 Task: Look for space in Laudio / Llodio, Spain from 3rd August, 2023 to 7th August, 2023 for 2 adults in price range Rs.4000 to Rs.9000. Place can be private room with 1  bedroom having 1 bed and 1 bathroom. Property type can be house, flat, guest house, hotel. Amenities needed are: washing machine. Booking option can be shelf check-in. Required host language is English.
Action: Mouse moved to (282, 139)
Screenshot: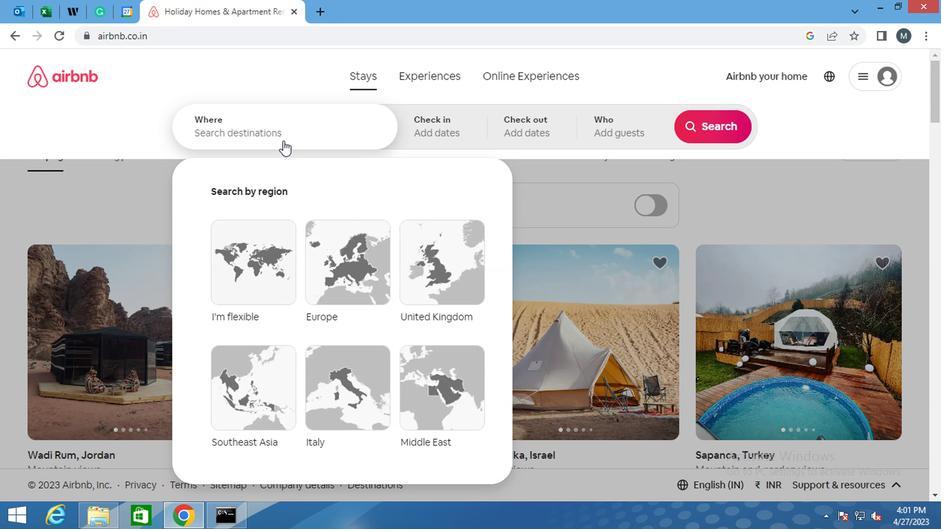 
Action: Mouse pressed left at (282, 139)
Screenshot: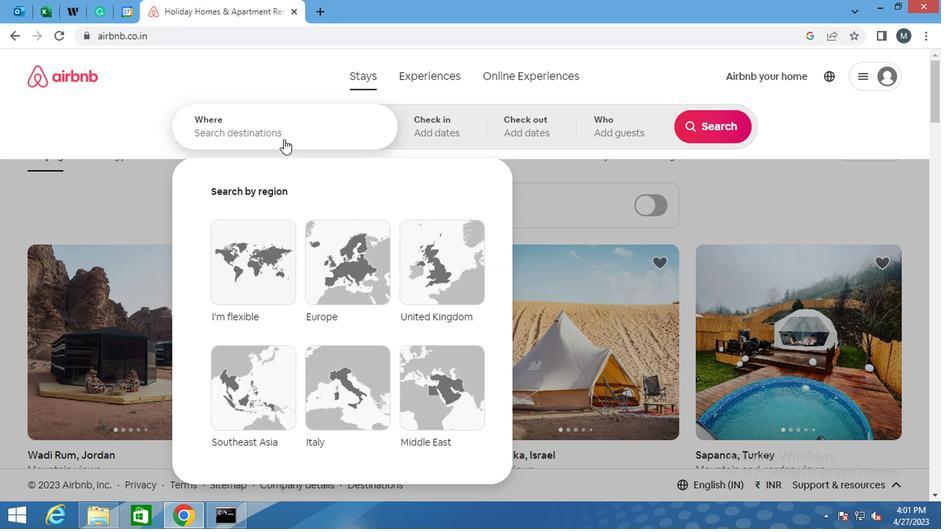
Action: Key pressed <Key.shift>LAUDIO<Key.space>
Screenshot: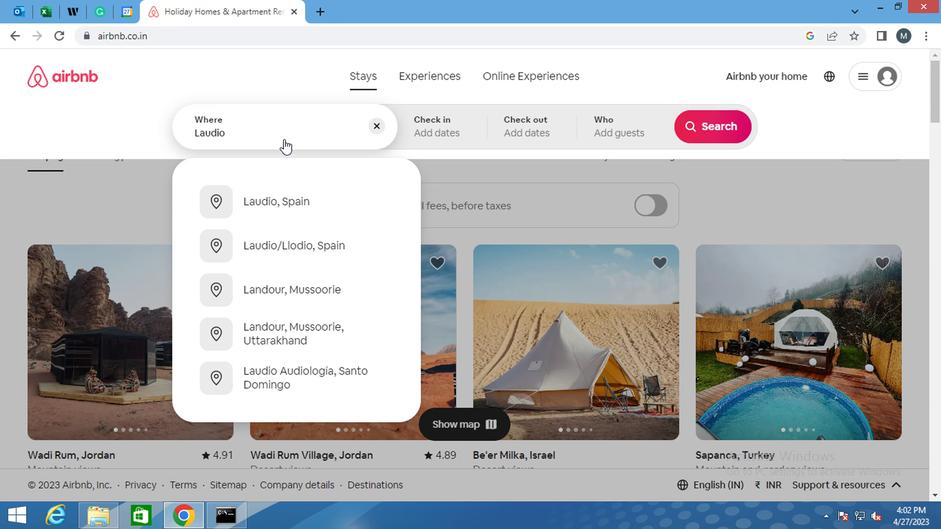 
Action: Mouse moved to (315, 238)
Screenshot: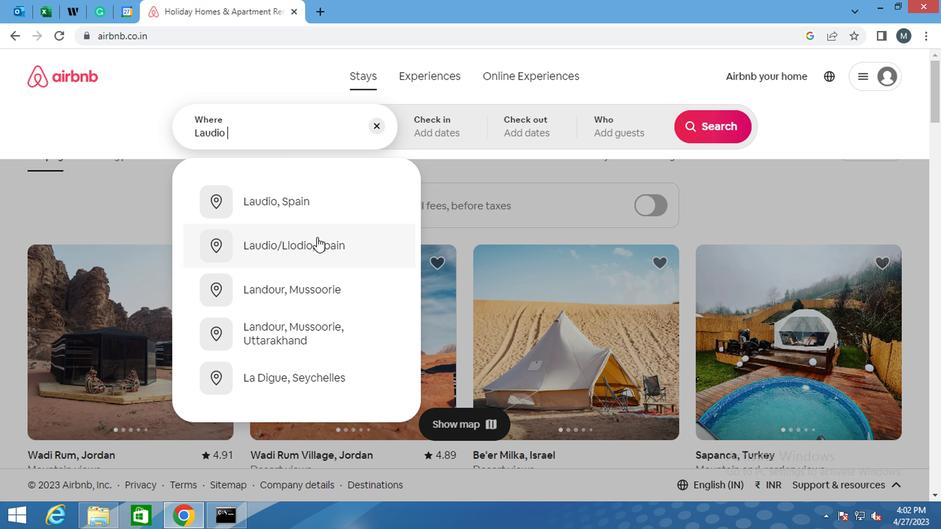 
Action: Mouse pressed left at (315, 238)
Screenshot: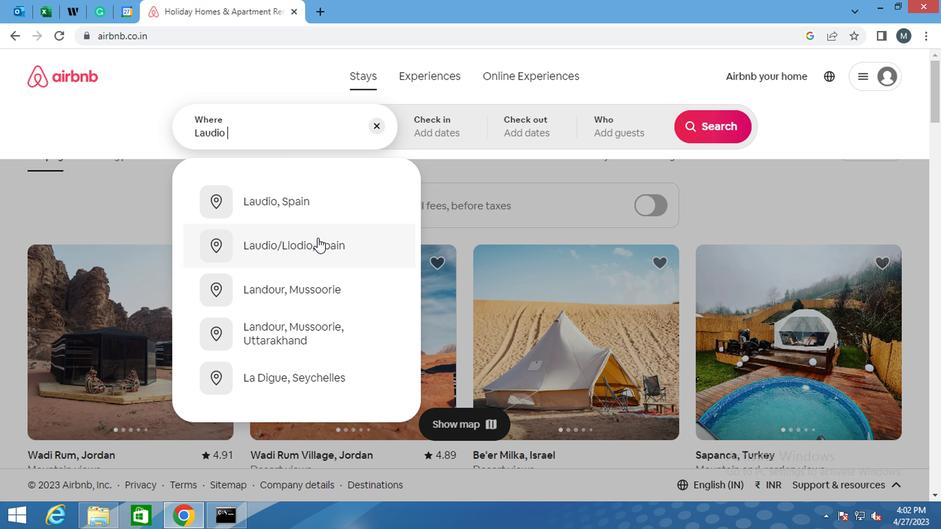 
Action: Mouse moved to (697, 235)
Screenshot: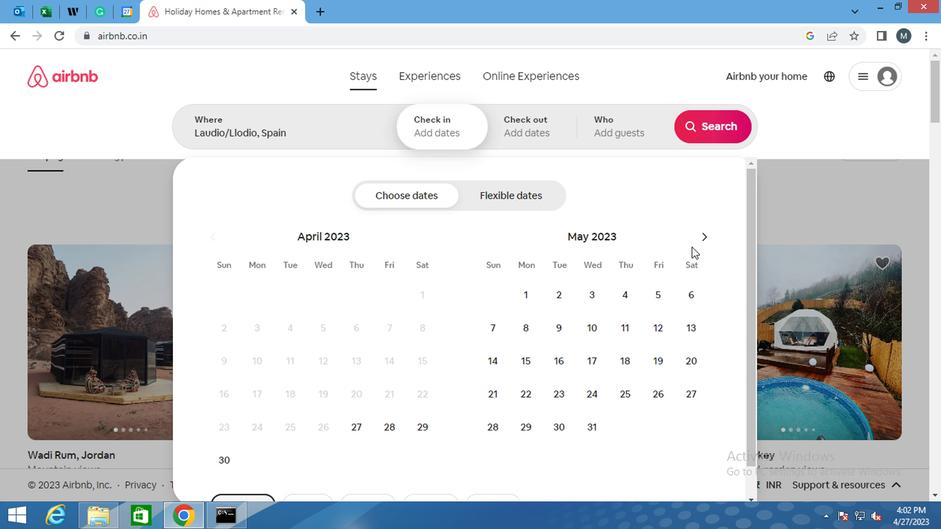 
Action: Mouse pressed left at (697, 235)
Screenshot: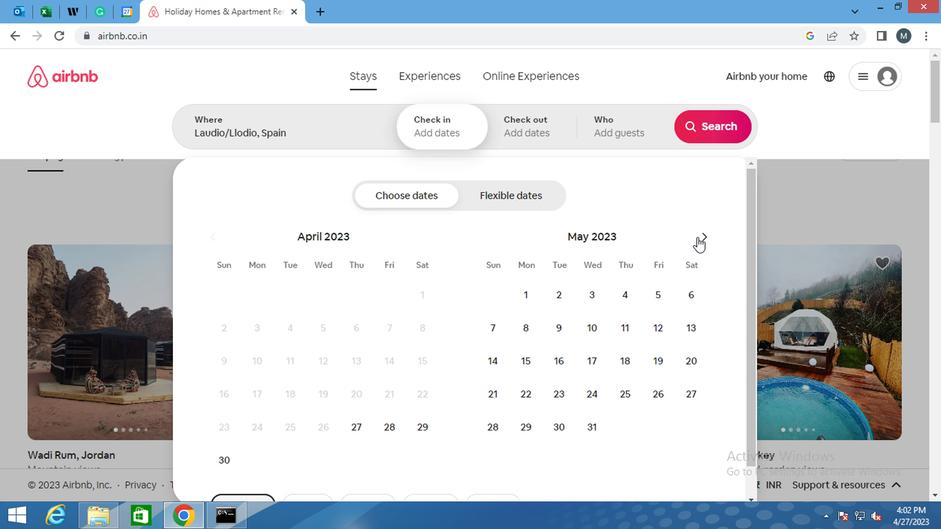 
Action: Mouse pressed left at (697, 235)
Screenshot: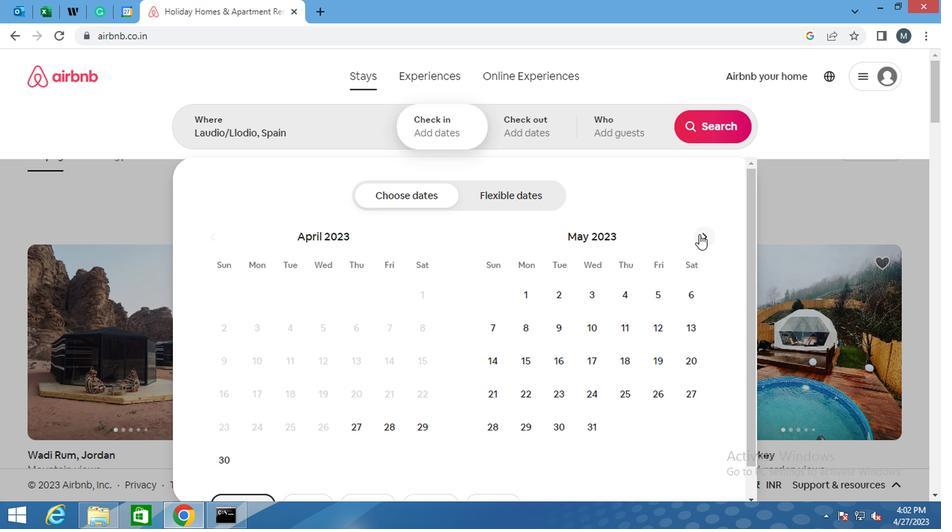 
Action: Mouse pressed left at (697, 235)
Screenshot: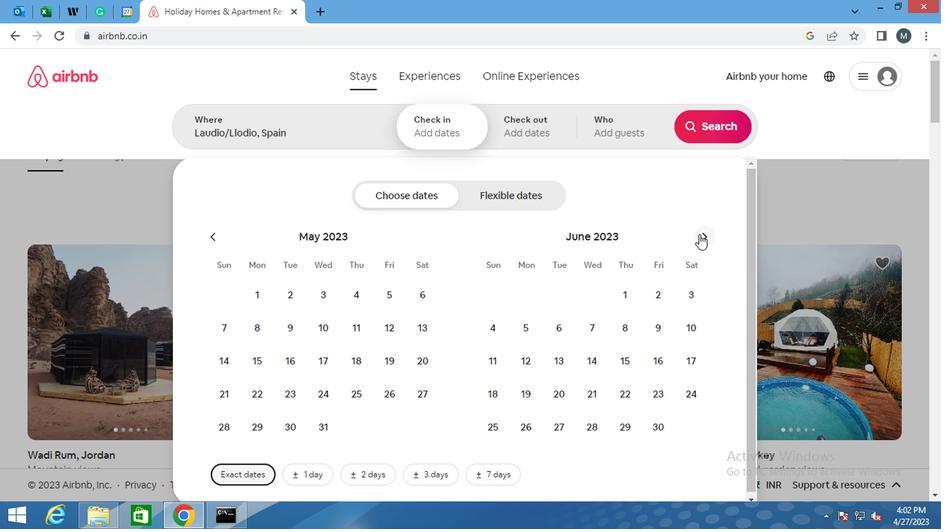 
Action: Mouse moved to (698, 235)
Screenshot: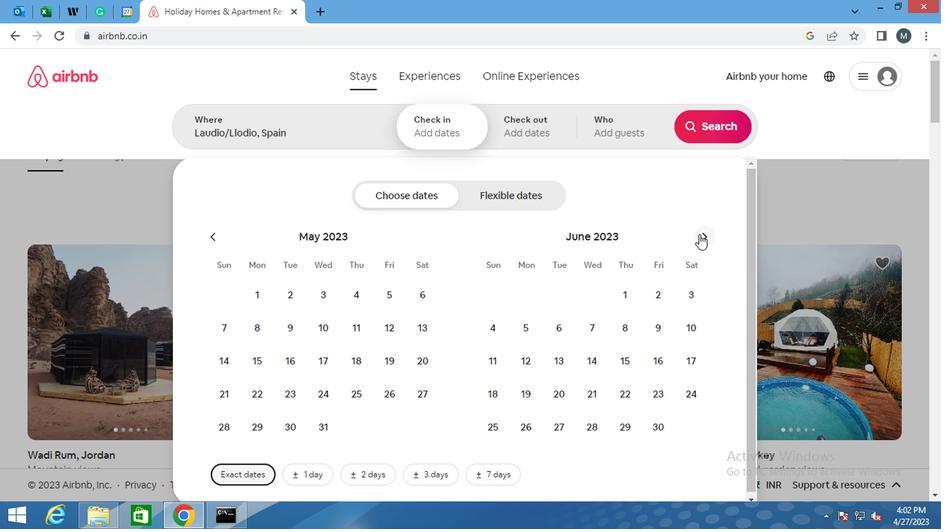 
Action: Mouse pressed left at (698, 235)
Screenshot: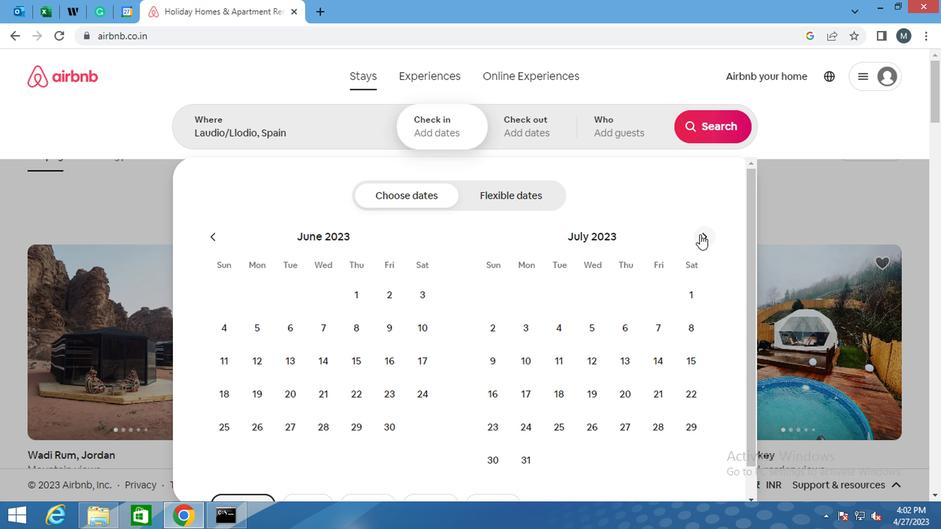 
Action: Mouse moved to (617, 298)
Screenshot: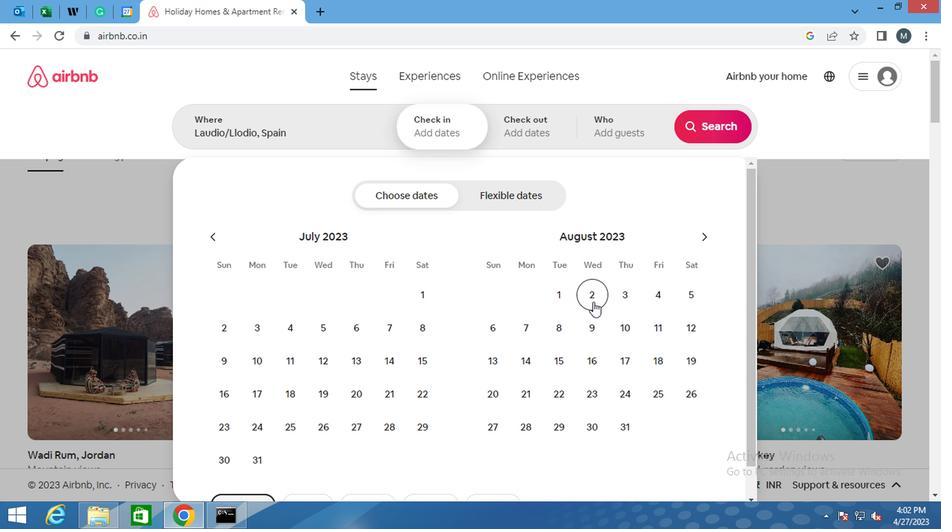 
Action: Mouse pressed left at (617, 298)
Screenshot: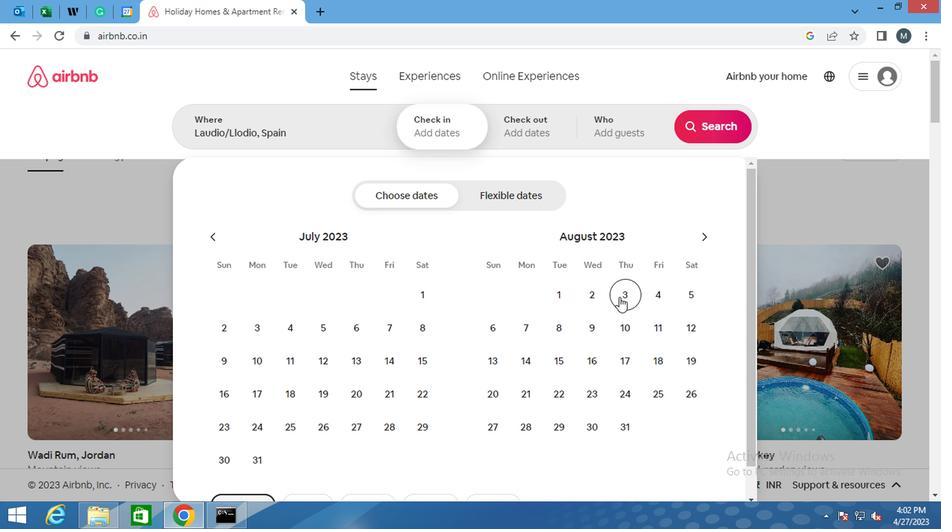 
Action: Mouse moved to (519, 332)
Screenshot: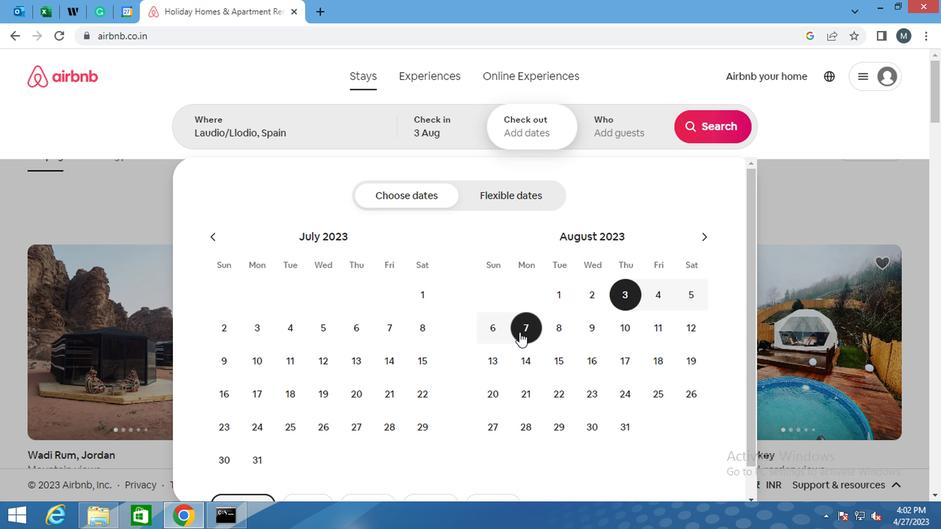 
Action: Mouse pressed left at (519, 332)
Screenshot: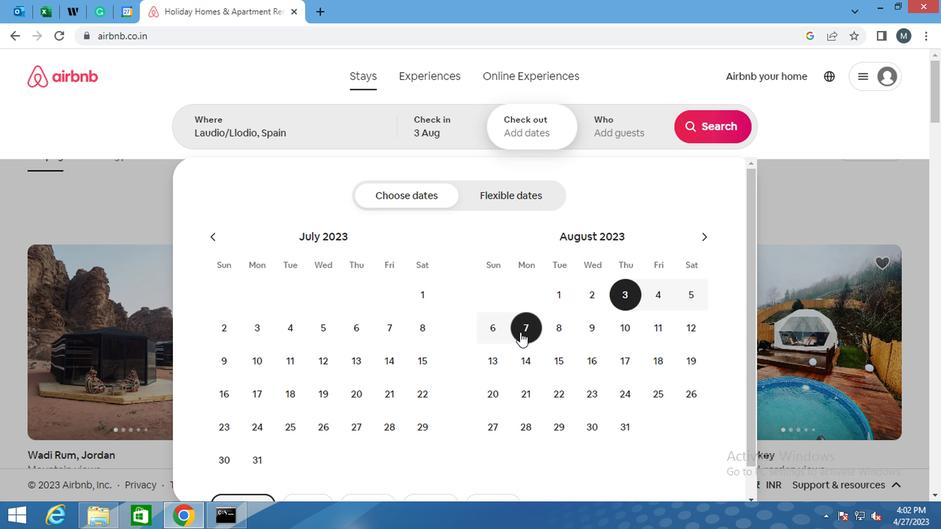 
Action: Mouse moved to (599, 131)
Screenshot: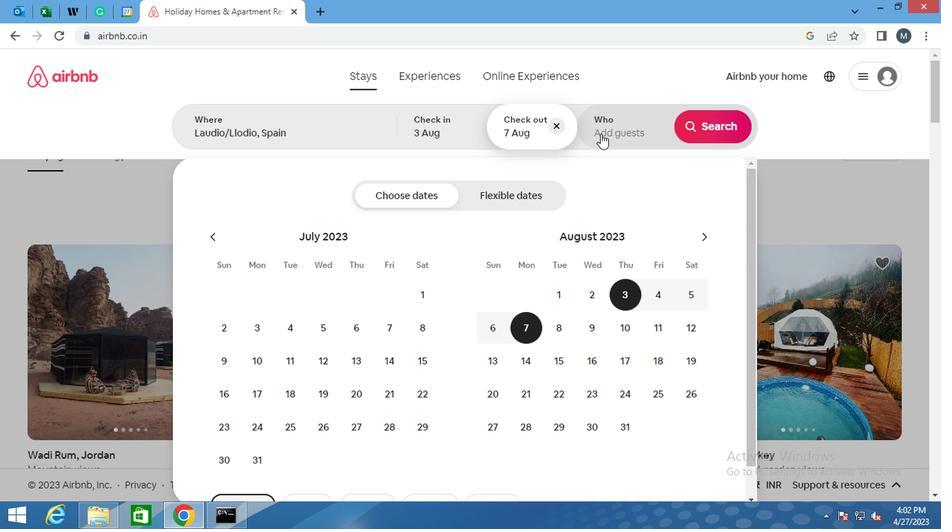 
Action: Mouse pressed left at (599, 131)
Screenshot: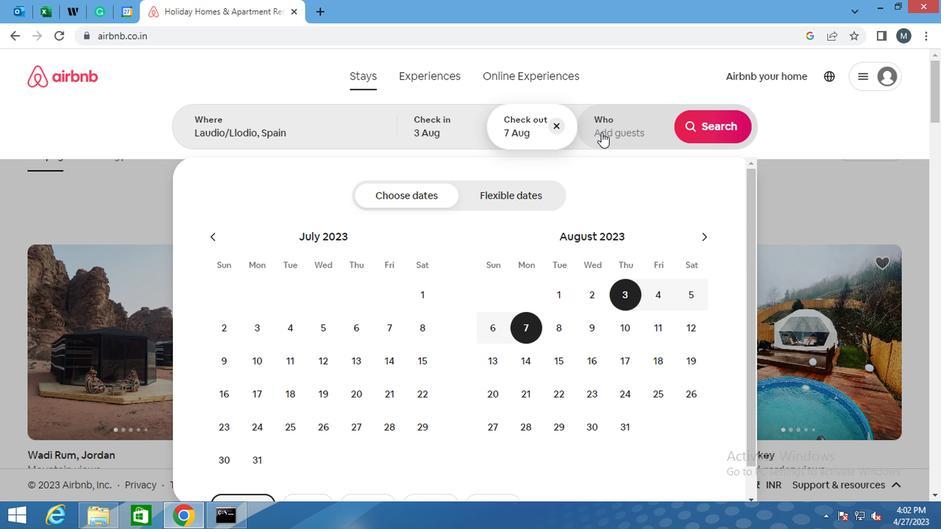 
Action: Mouse moved to (712, 200)
Screenshot: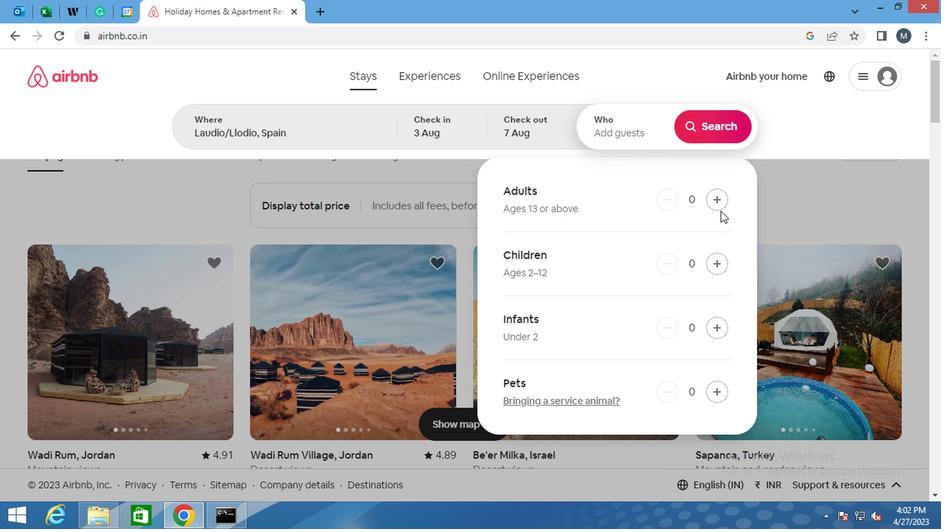 
Action: Mouse pressed left at (712, 200)
Screenshot: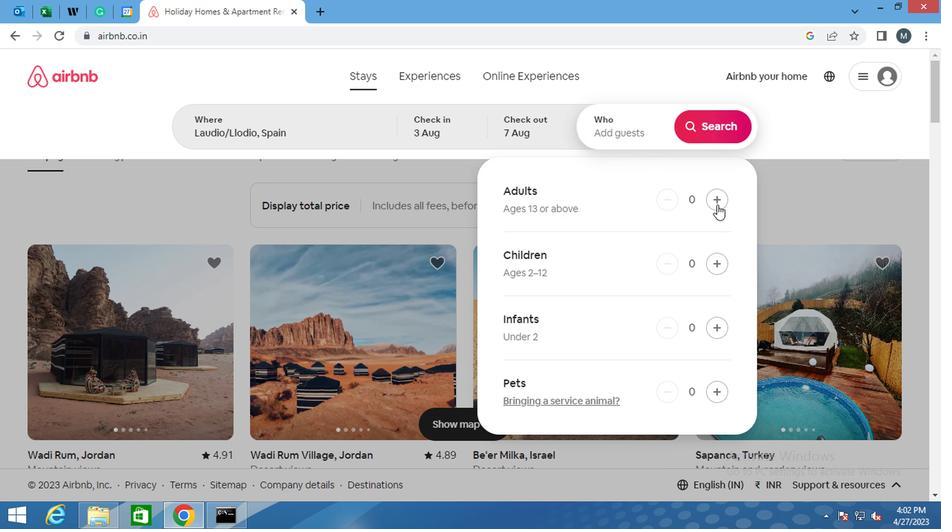 
Action: Mouse pressed left at (712, 200)
Screenshot: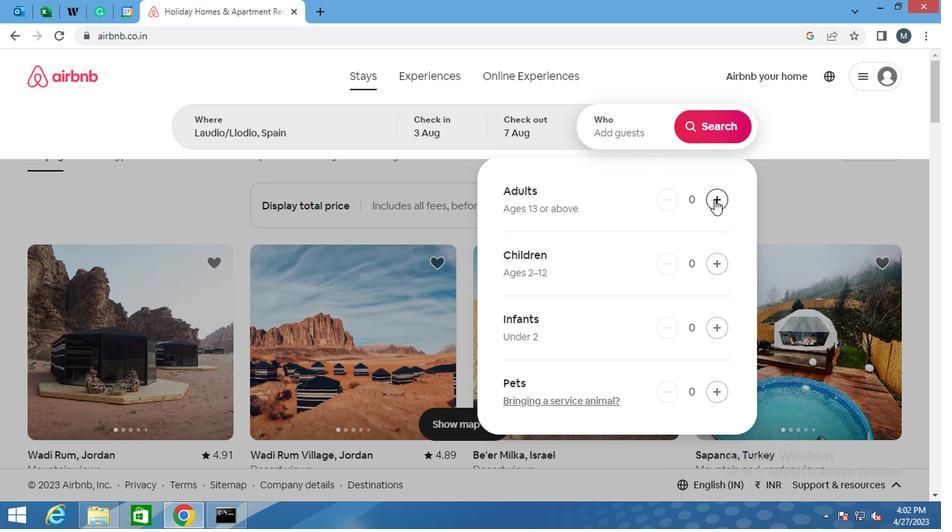 
Action: Mouse moved to (708, 121)
Screenshot: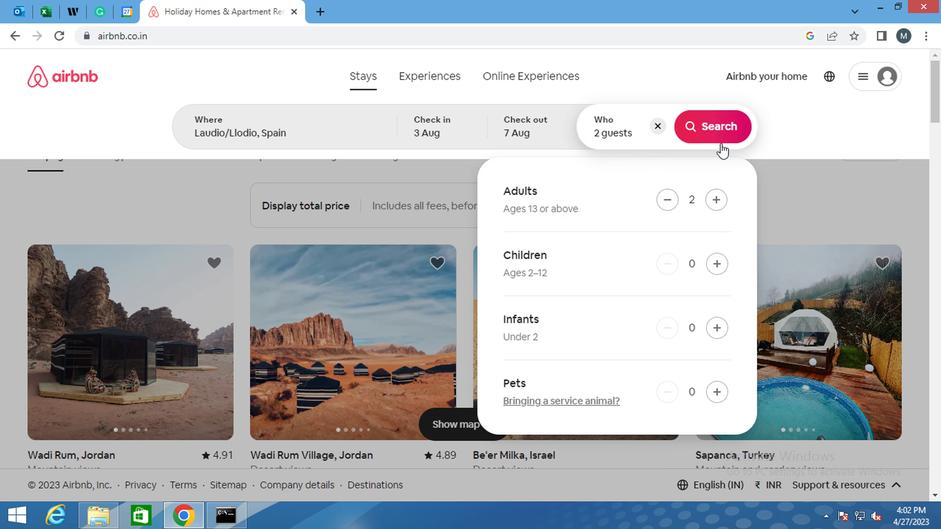 
Action: Mouse pressed left at (708, 121)
Screenshot: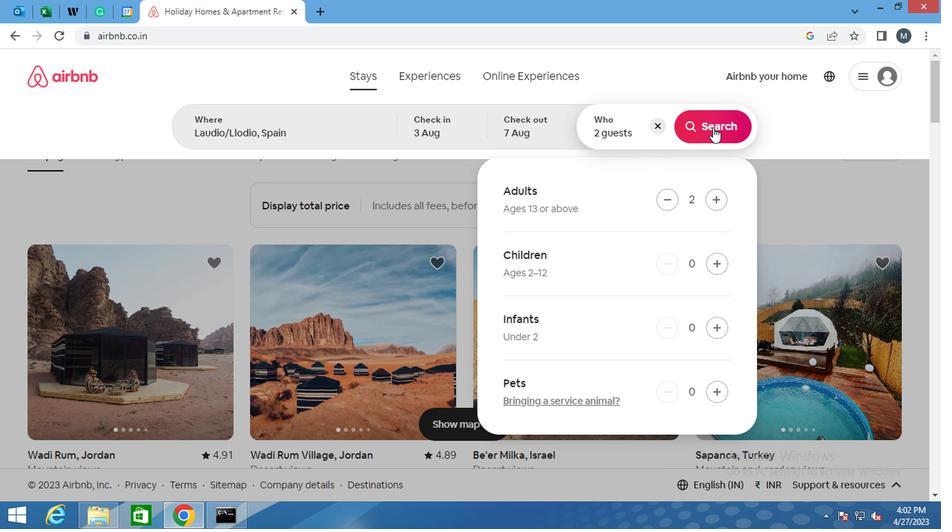 
Action: Mouse moved to (864, 120)
Screenshot: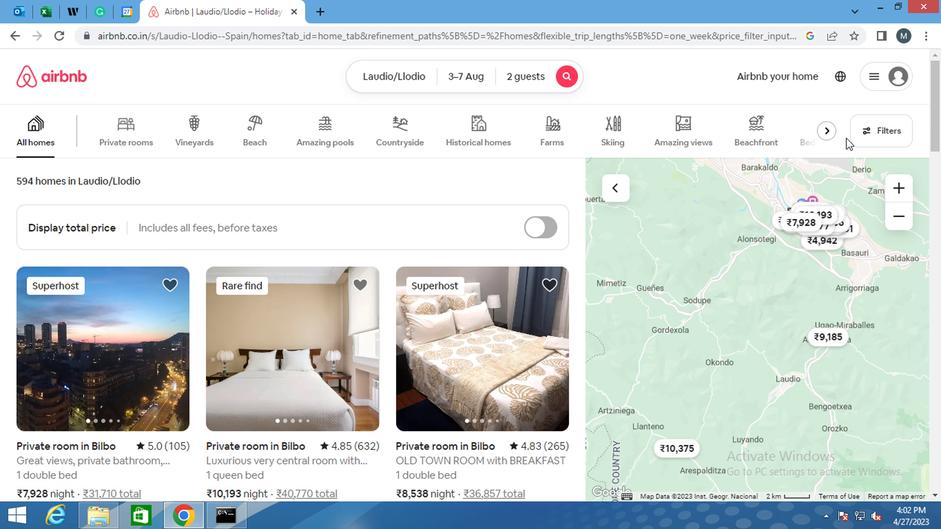 
Action: Mouse pressed left at (864, 120)
Screenshot: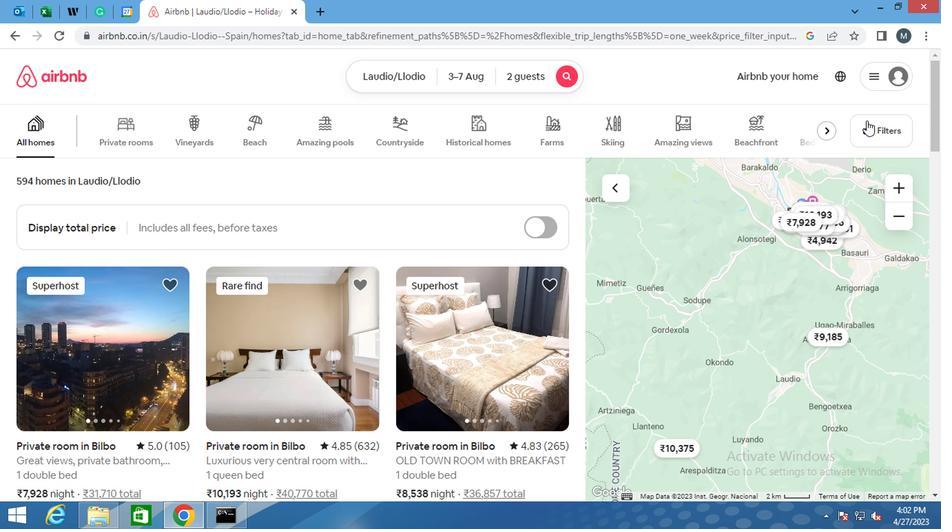 
Action: Mouse moved to (375, 304)
Screenshot: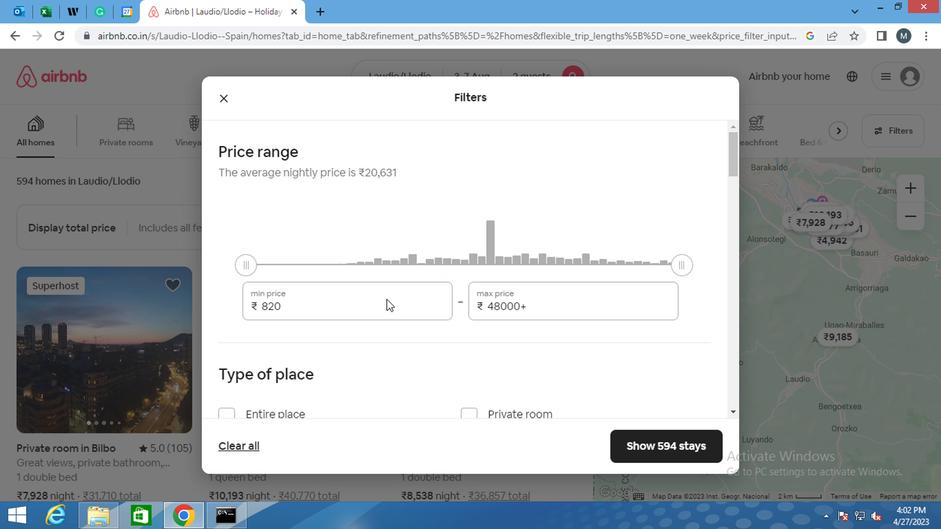 
Action: Mouse pressed left at (375, 304)
Screenshot: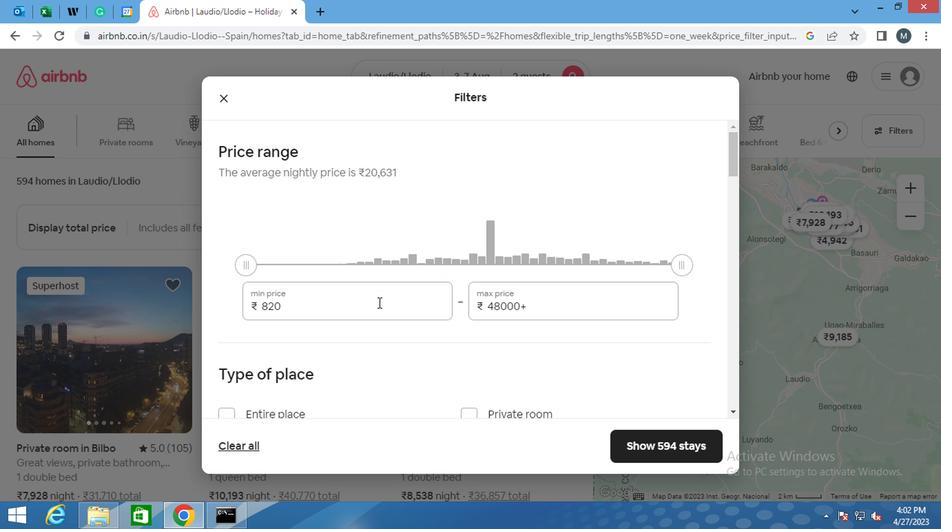 
Action: Mouse moved to (374, 306)
Screenshot: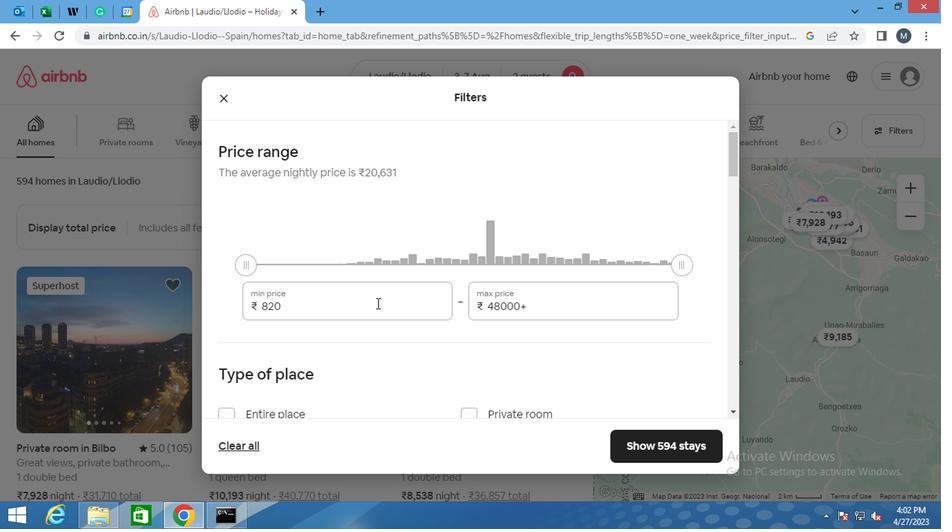 
Action: Mouse pressed left at (374, 306)
Screenshot: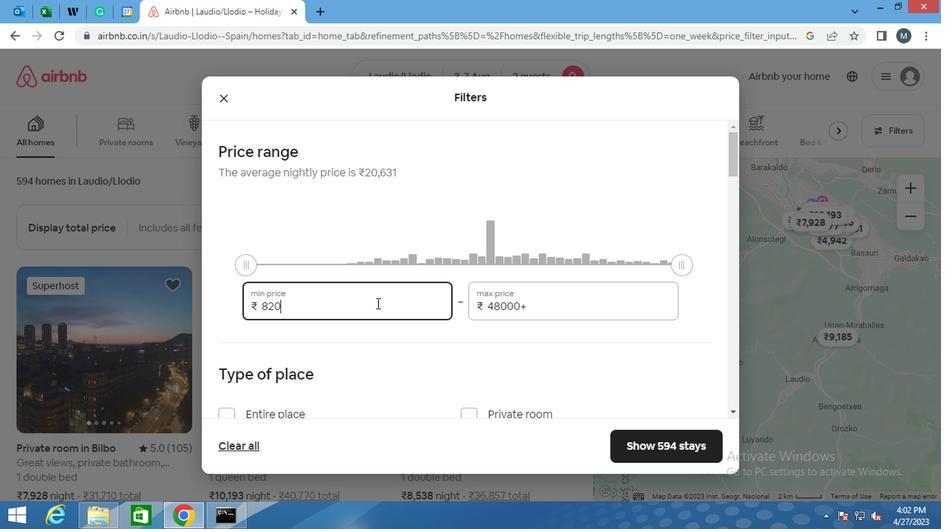 
Action: Mouse moved to (374, 306)
Screenshot: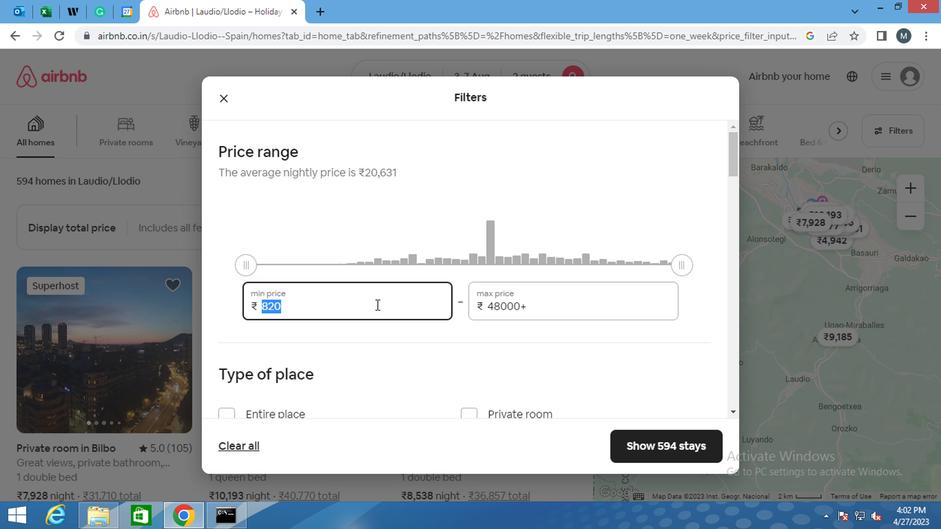 
Action: Key pressed 4000
Screenshot: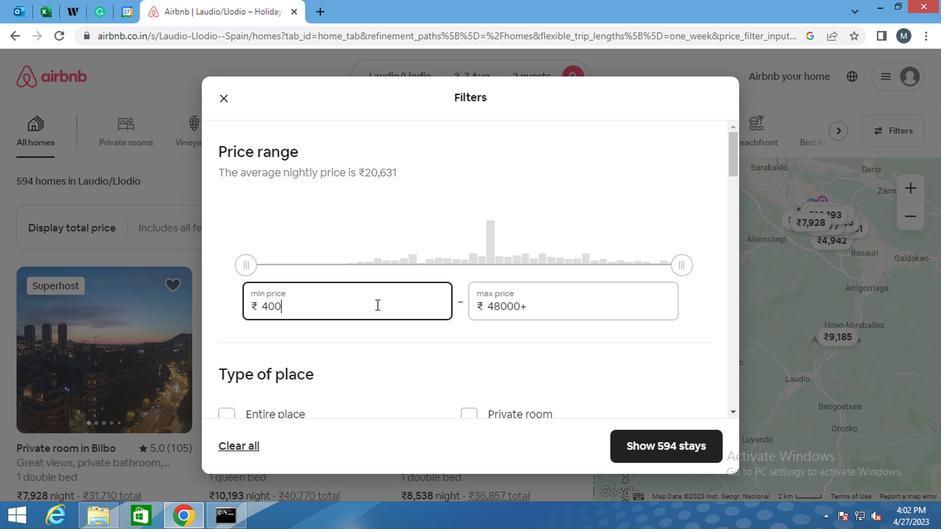 
Action: Mouse moved to (546, 308)
Screenshot: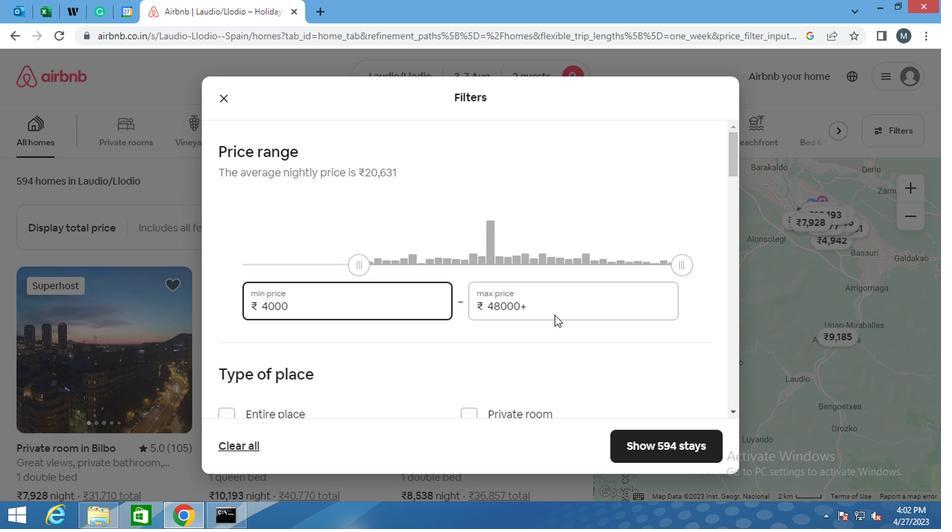 
Action: Mouse pressed left at (546, 308)
Screenshot: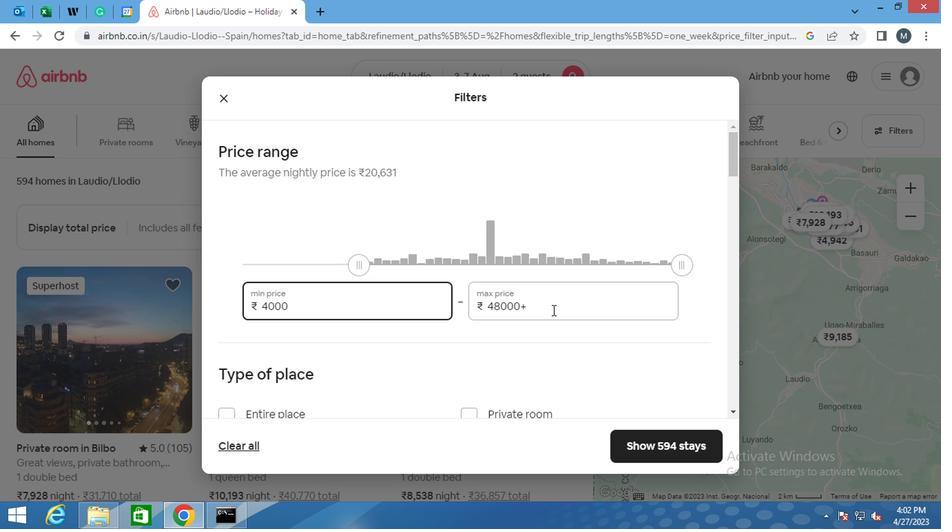 
Action: Mouse moved to (479, 307)
Screenshot: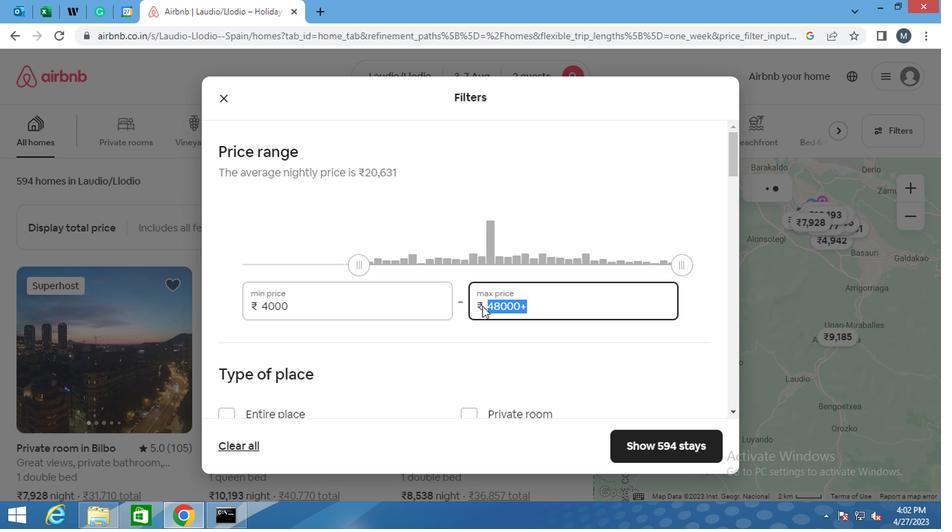 
Action: Key pressed 9000
Screenshot: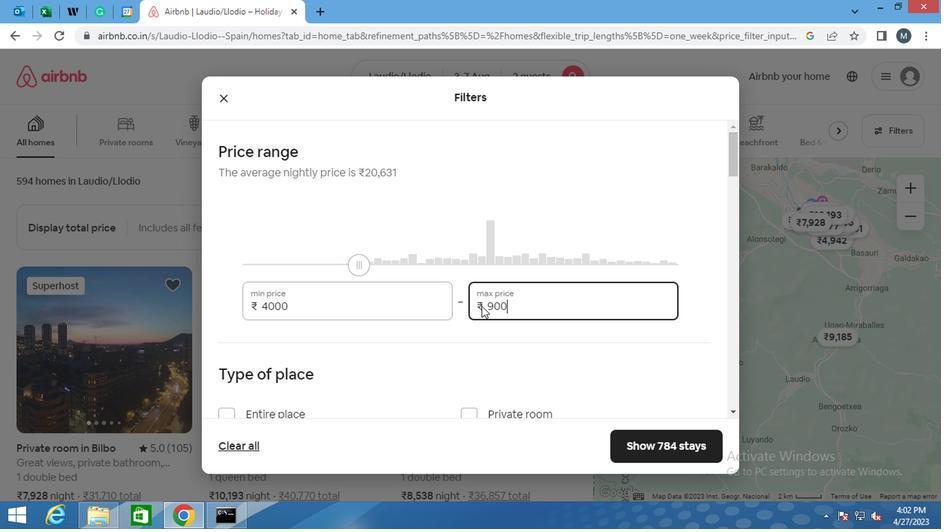 
Action: Mouse moved to (448, 287)
Screenshot: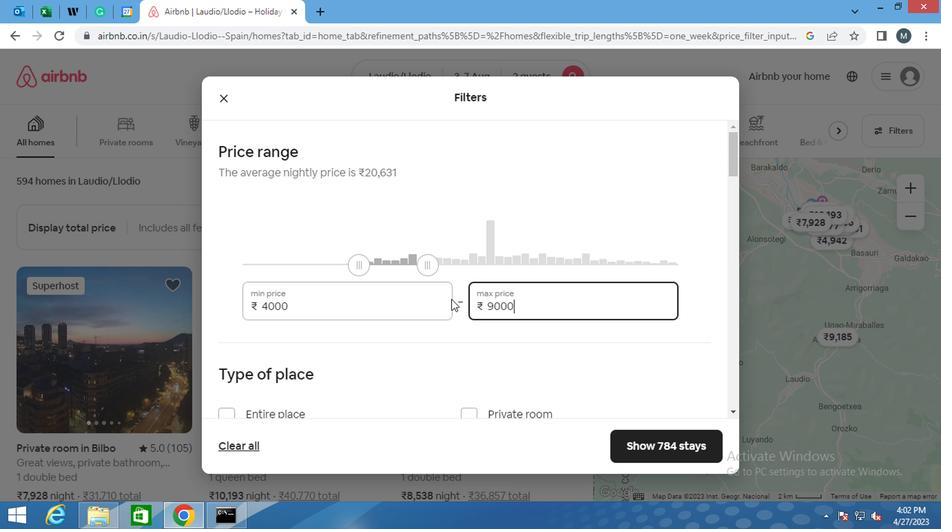 
Action: Mouse scrolled (448, 286) with delta (0, 0)
Screenshot: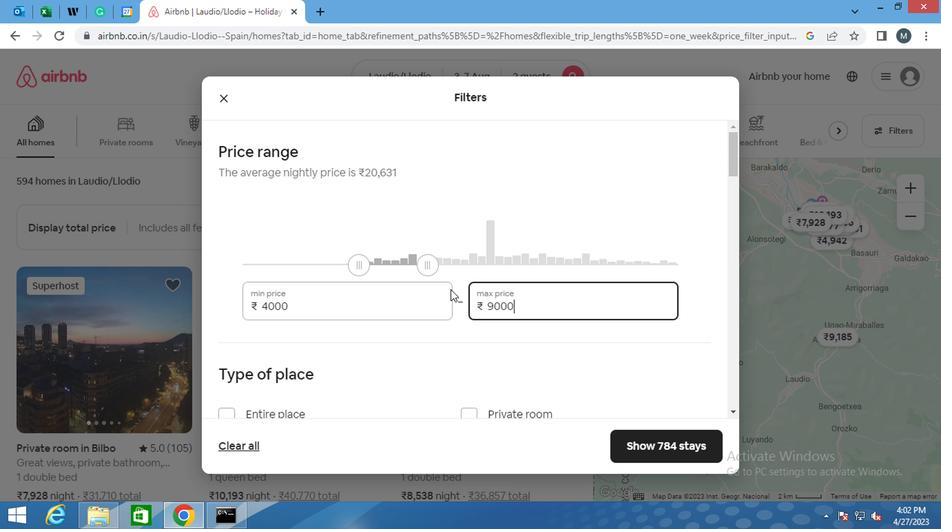 
Action: Mouse moved to (448, 287)
Screenshot: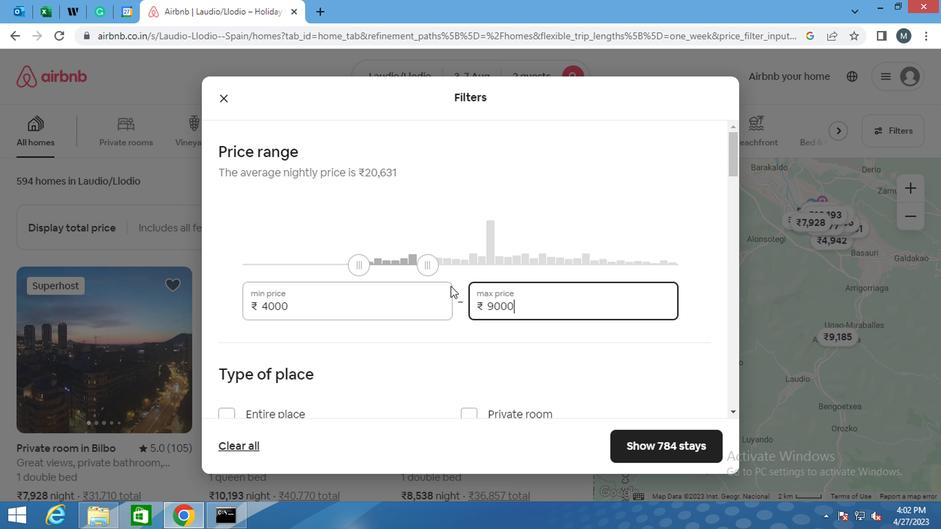 
Action: Mouse scrolled (448, 286) with delta (0, 0)
Screenshot: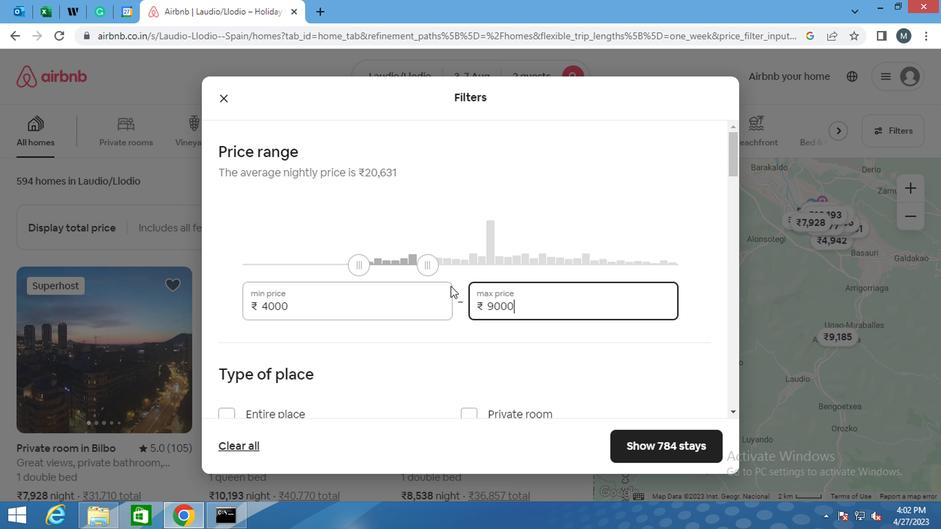 
Action: Mouse moved to (448, 275)
Screenshot: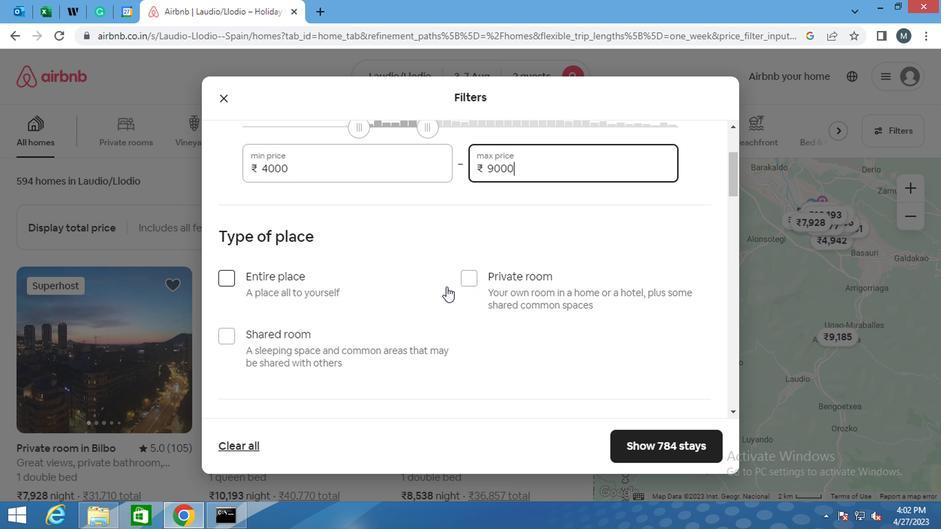 
Action: Mouse scrolled (448, 275) with delta (0, 0)
Screenshot: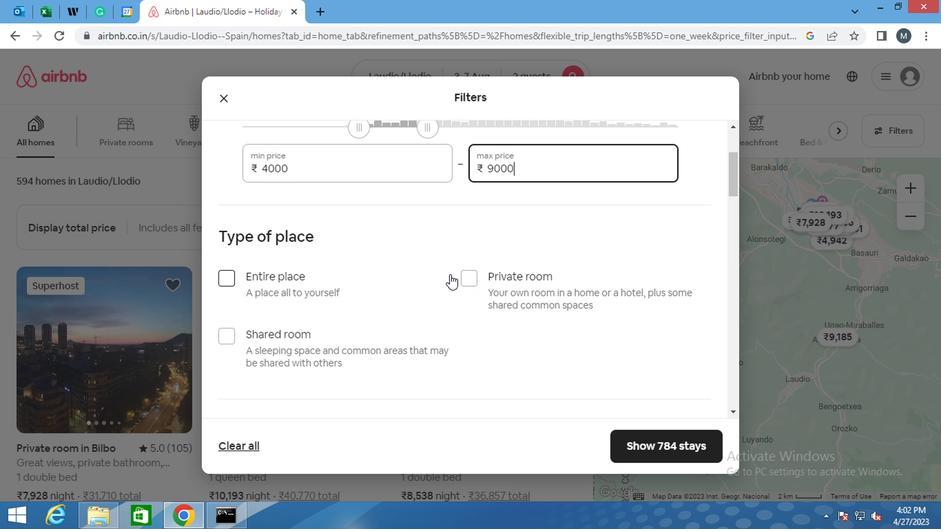 
Action: Mouse moved to (468, 210)
Screenshot: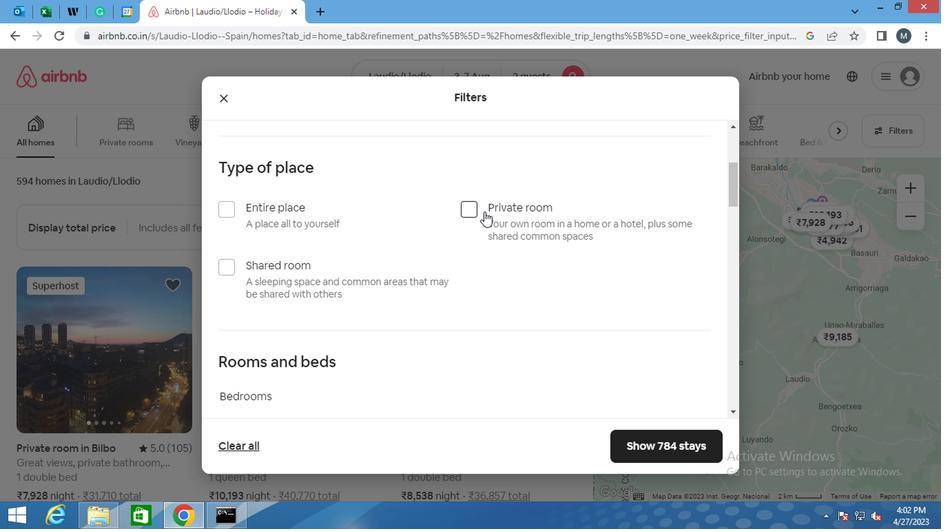 
Action: Mouse pressed left at (468, 210)
Screenshot: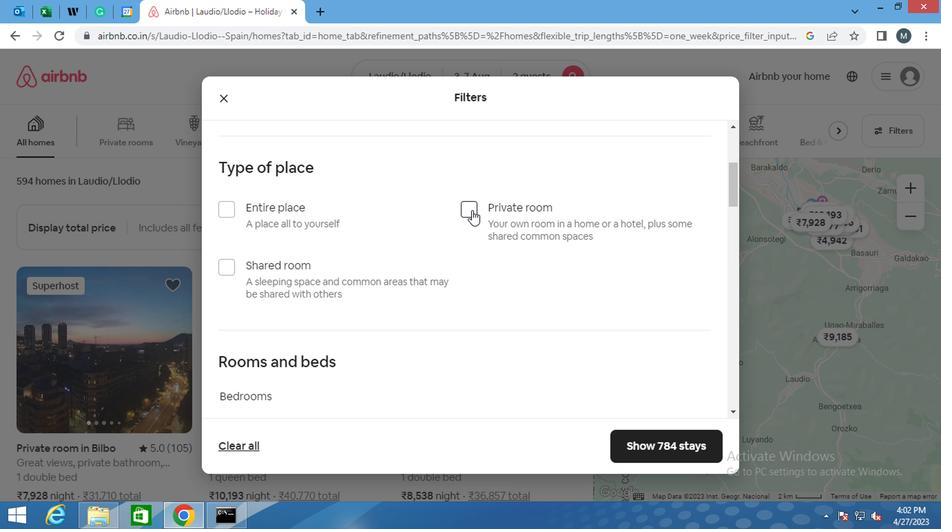 
Action: Mouse moved to (421, 240)
Screenshot: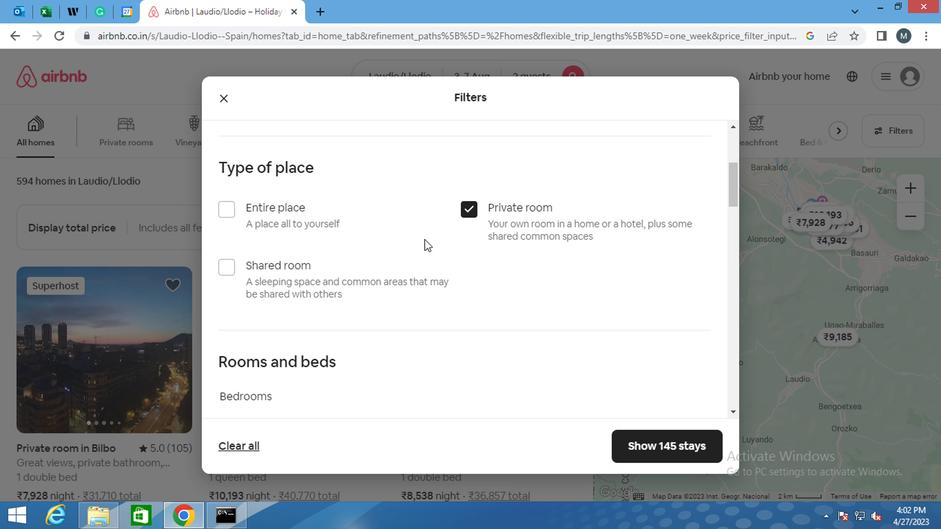 
Action: Mouse scrolled (421, 239) with delta (0, 0)
Screenshot: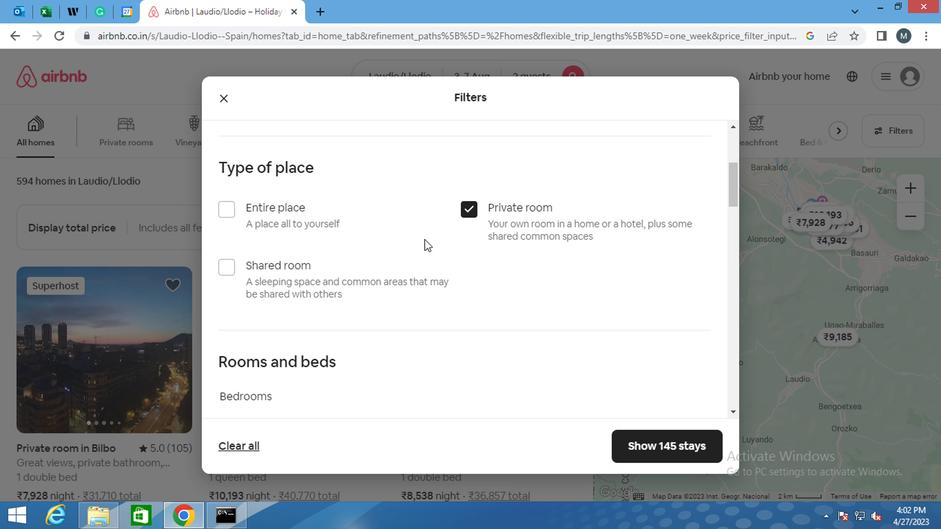 
Action: Mouse moved to (418, 240)
Screenshot: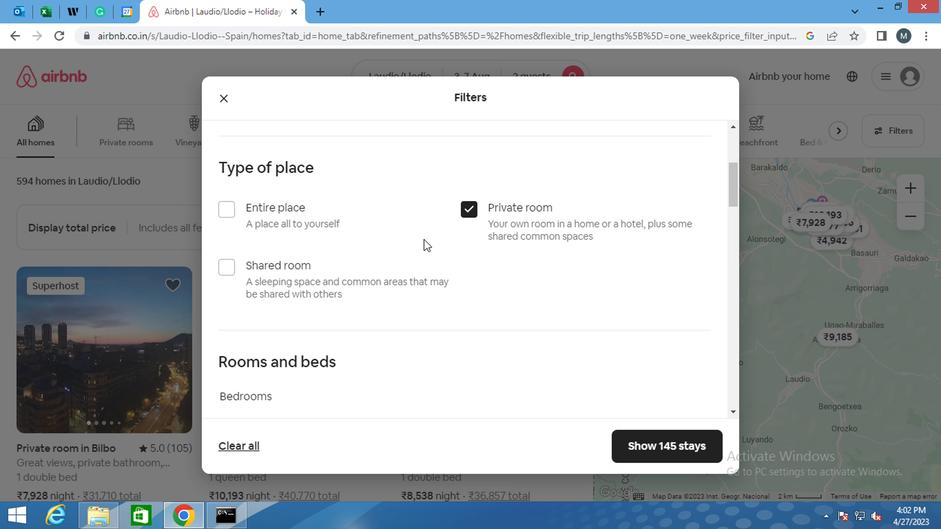 
Action: Mouse scrolled (418, 239) with delta (0, 0)
Screenshot: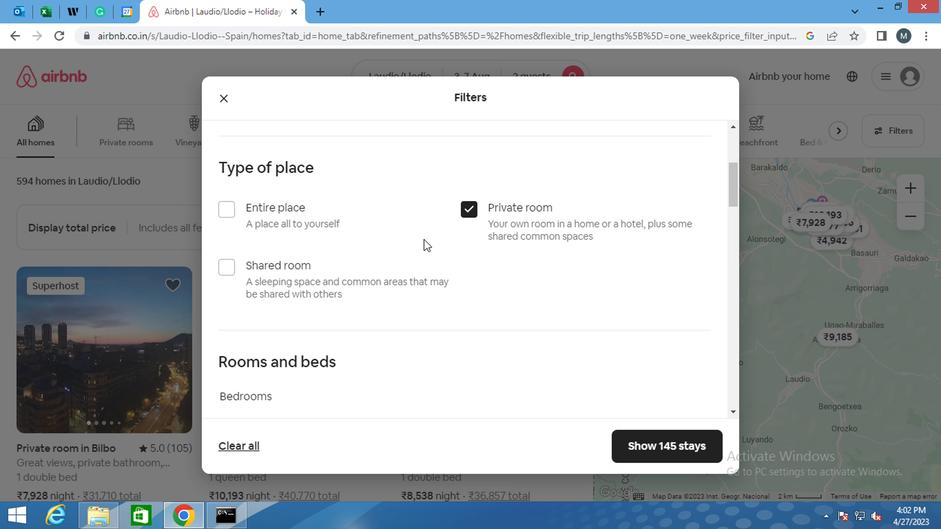 
Action: Mouse moved to (335, 242)
Screenshot: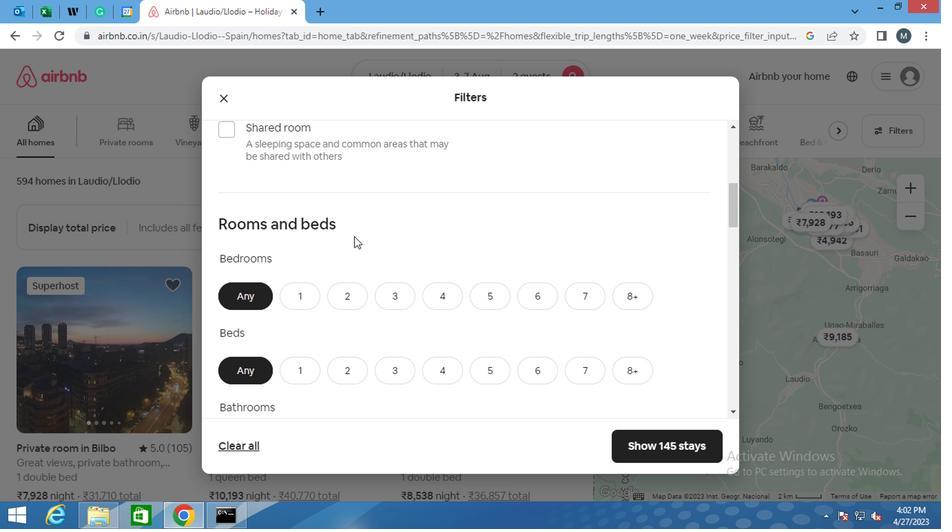 
Action: Mouse scrolled (335, 241) with delta (0, 0)
Screenshot: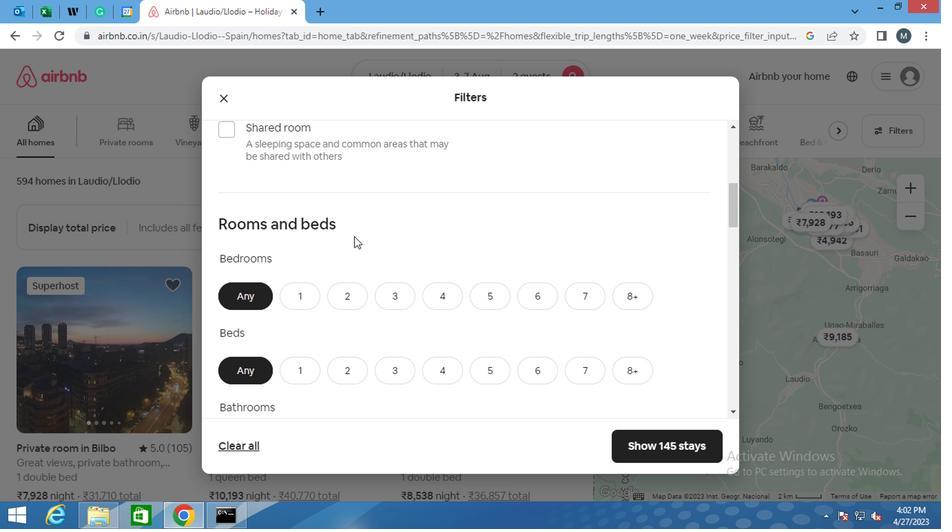 
Action: Mouse moved to (328, 246)
Screenshot: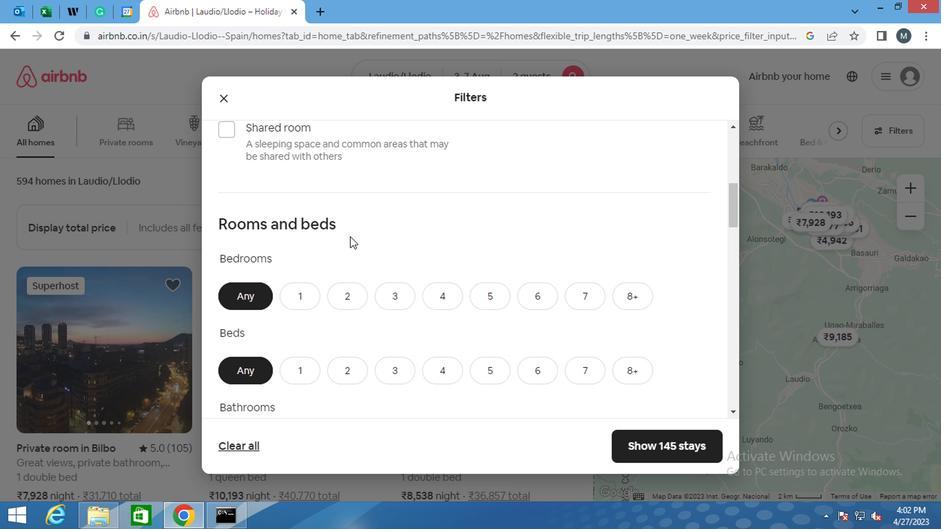 
Action: Mouse scrolled (328, 245) with delta (0, 0)
Screenshot: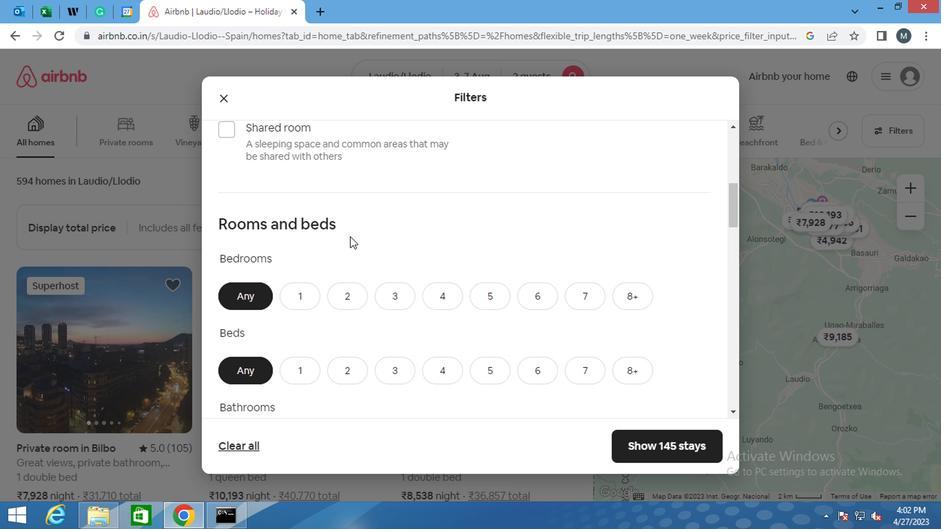 
Action: Mouse moved to (293, 155)
Screenshot: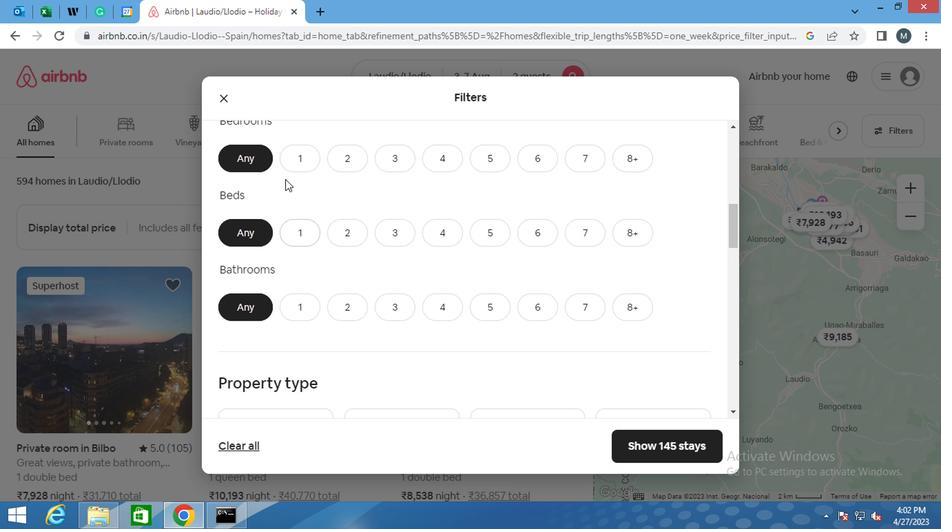 
Action: Mouse pressed left at (293, 155)
Screenshot: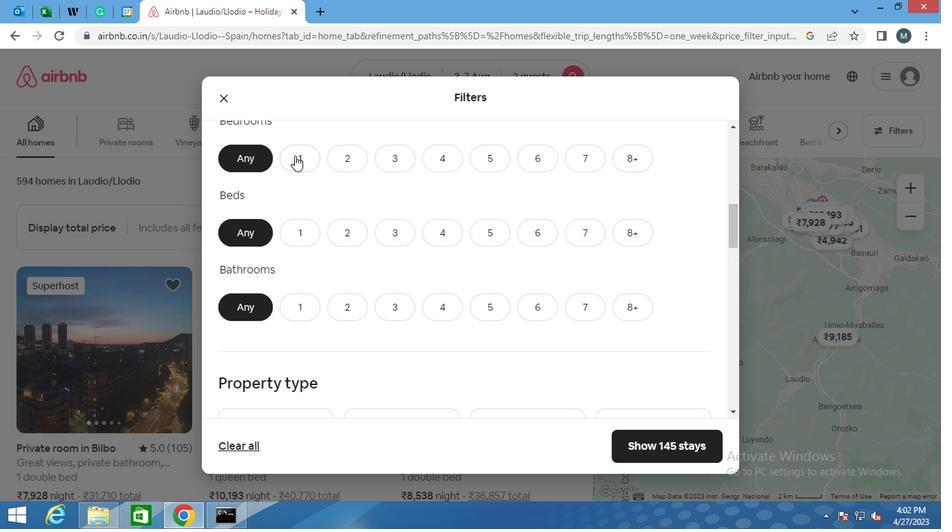 
Action: Mouse moved to (288, 233)
Screenshot: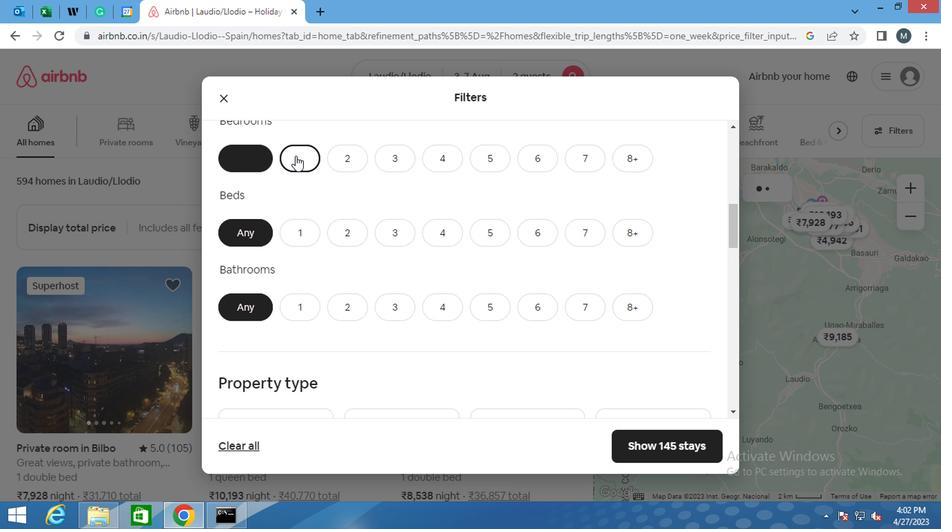 
Action: Mouse pressed left at (288, 233)
Screenshot: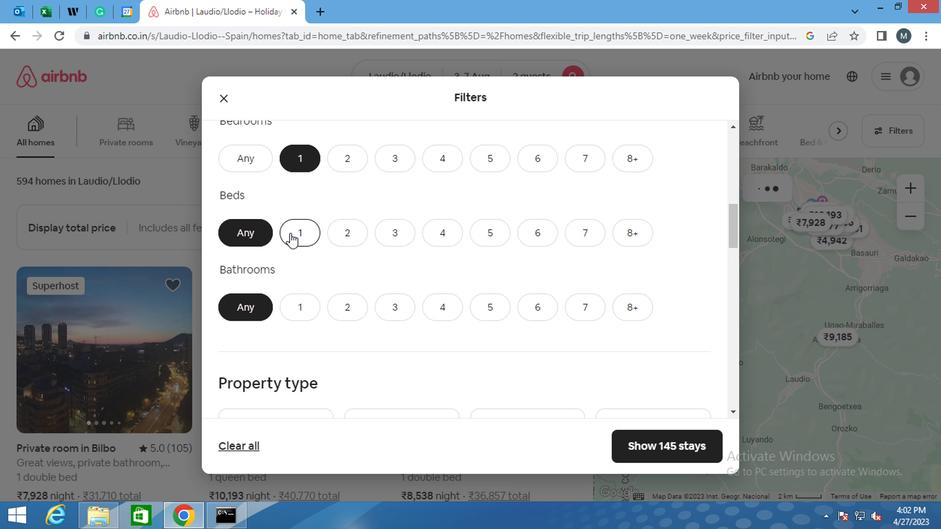 
Action: Mouse moved to (306, 311)
Screenshot: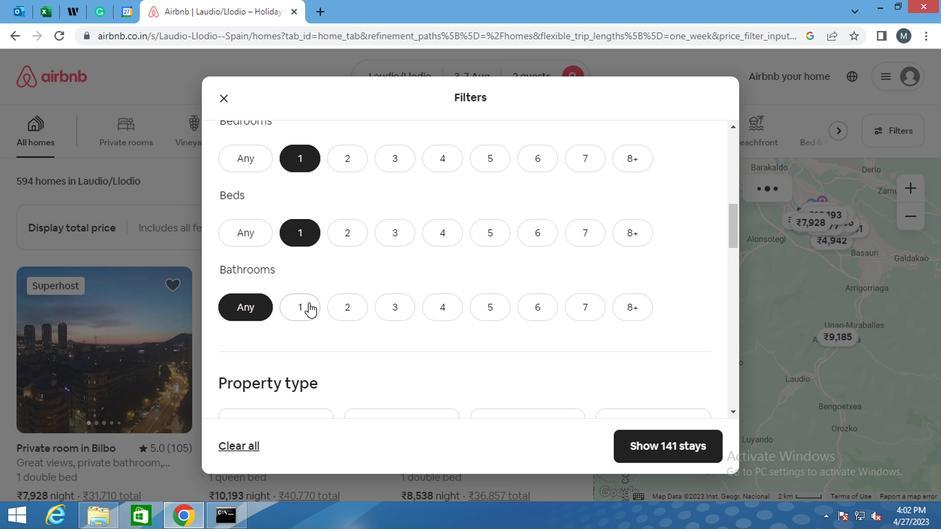 
Action: Mouse pressed left at (306, 311)
Screenshot: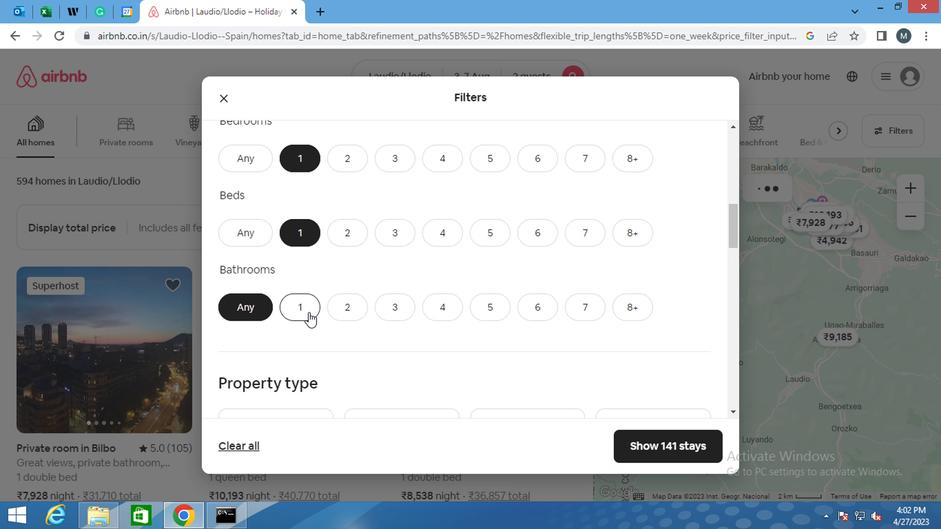 
Action: Mouse moved to (295, 295)
Screenshot: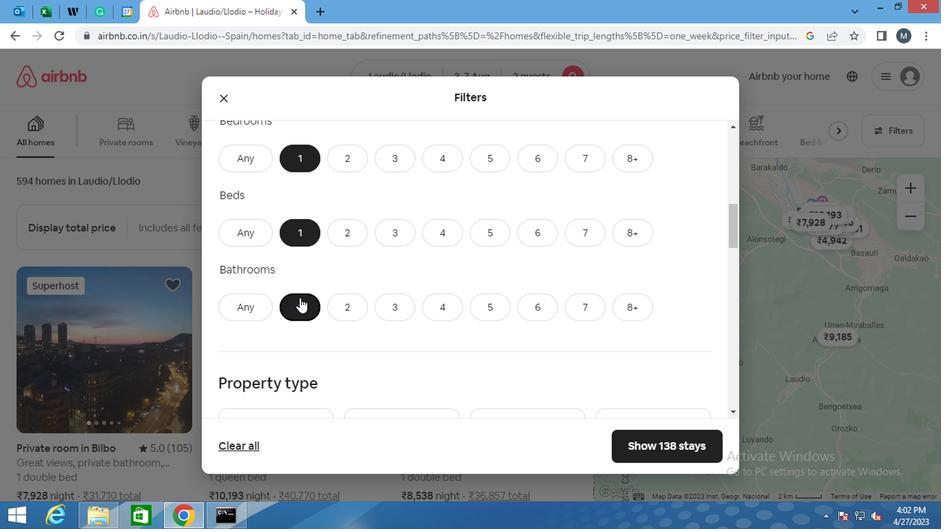 
Action: Mouse scrolled (295, 294) with delta (0, 0)
Screenshot: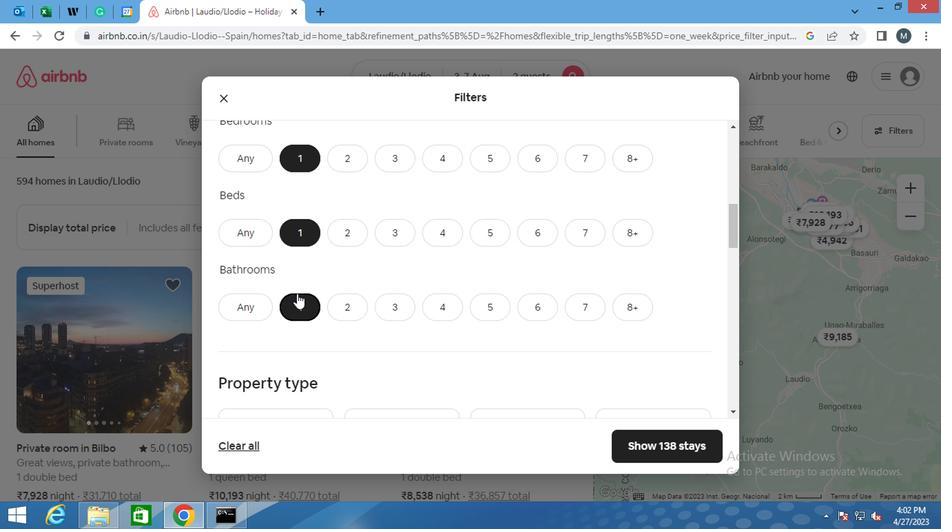 
Action: Mouse moved to (295, 295)
Screenshot: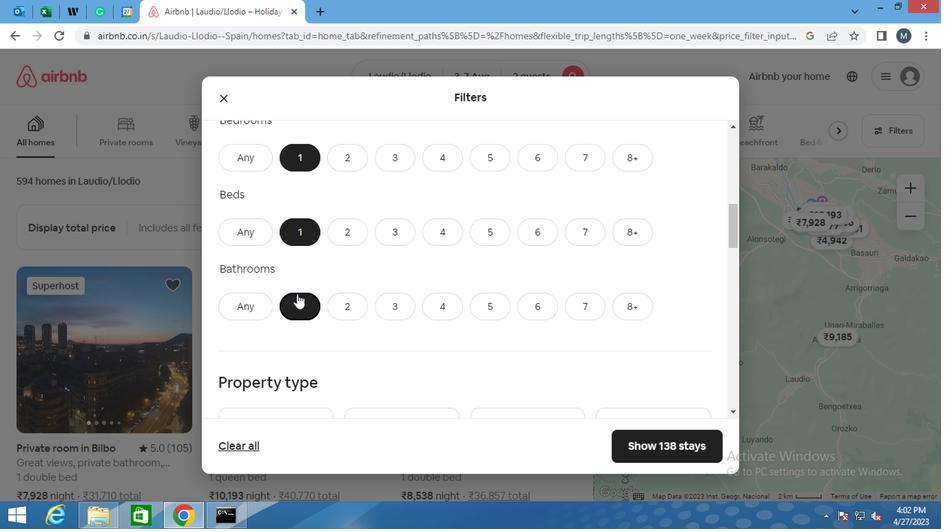 
Action: Mouse scrolled (295, 294) with delta (0, 0)
Screenshot: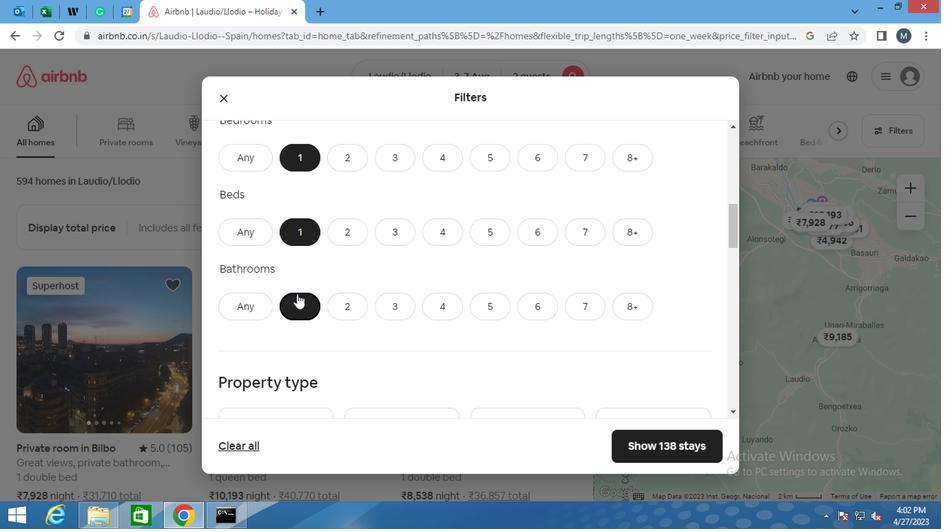 
Action: Mouse moved to (284, 309)
Screenshot: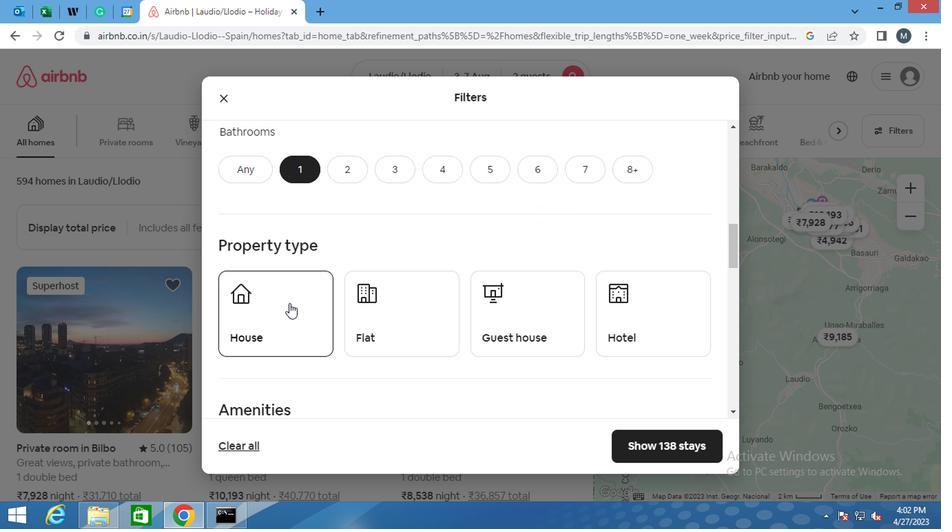
Action: Mouse pressed left at (284, 309)
Screenshot: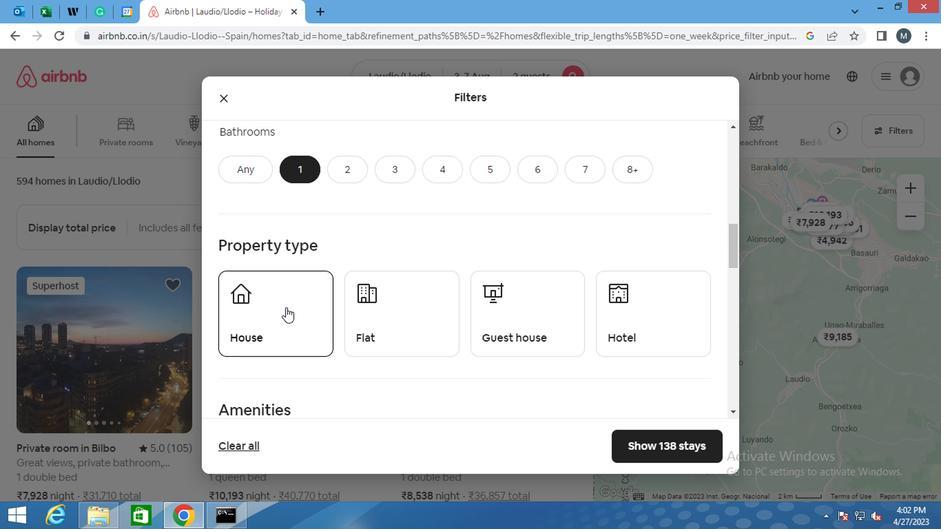 
Action: Mouse moved to (362, 304)
Screenshot: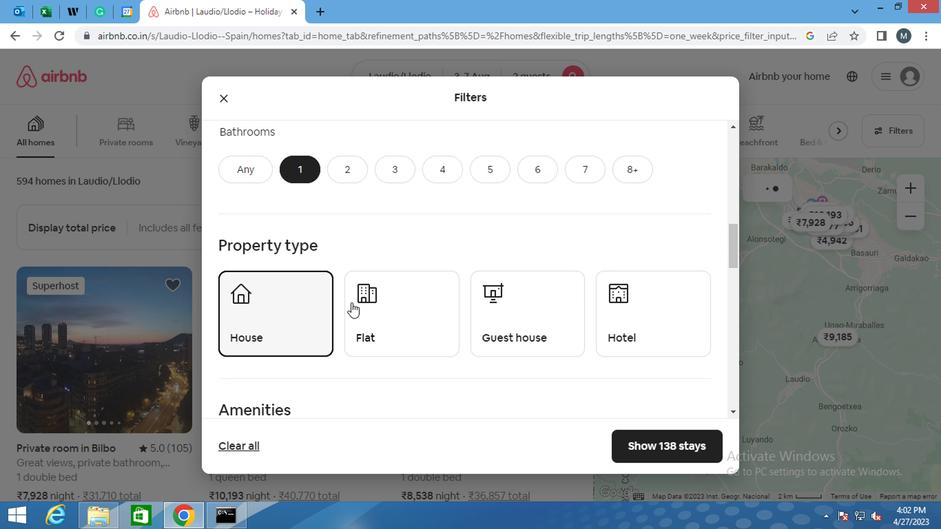
Action: Mouse pressed left at (362, 304)
Screenshot: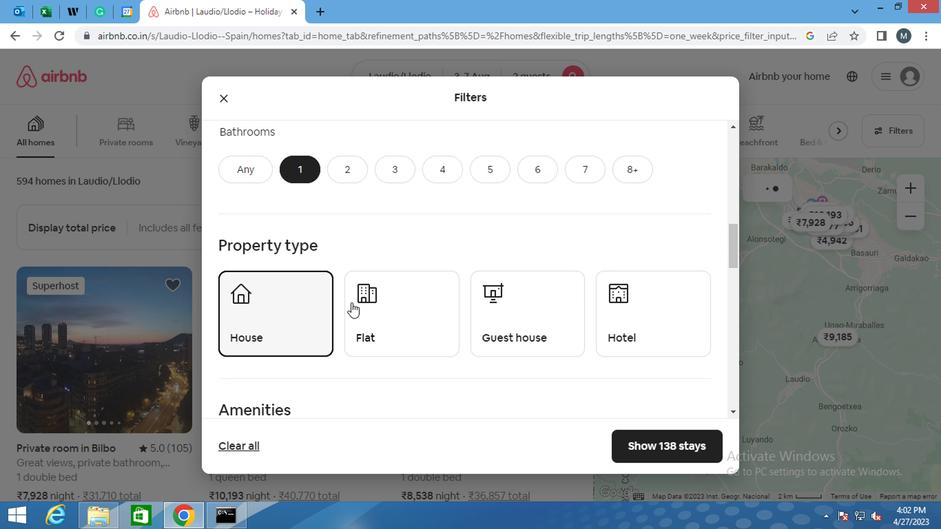 
Action: Mouse moved to (488, 311)
Screenshot: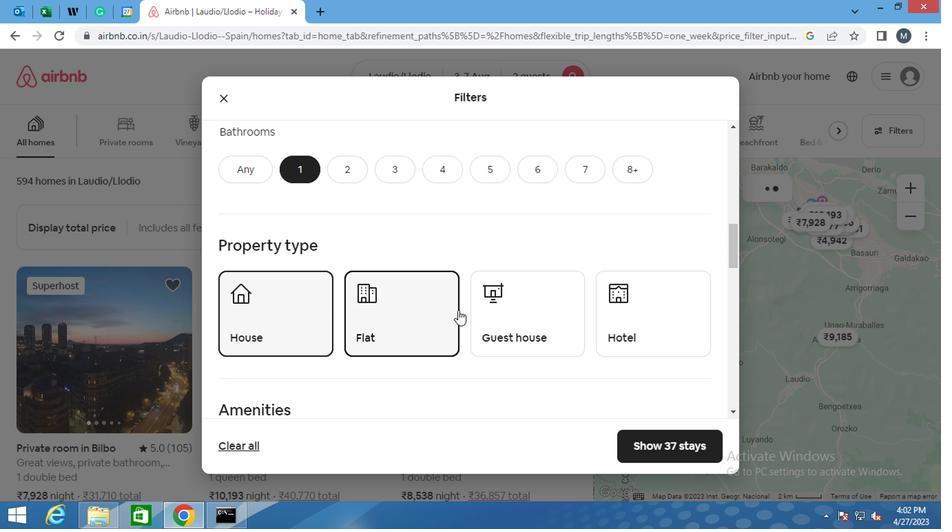 
Action: Mouse pressed left at (488, 311)
Screenshot: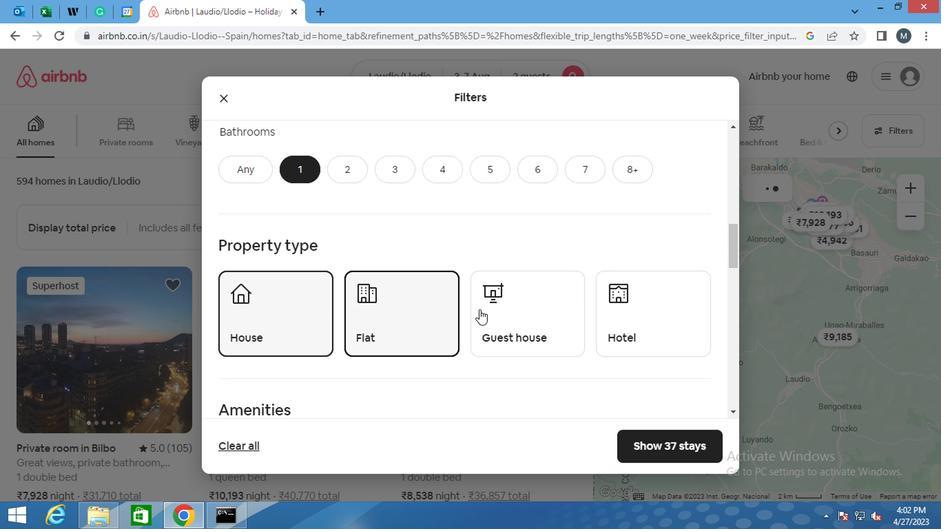 
Action: Mouse moved to (662, 310)
Screenshot: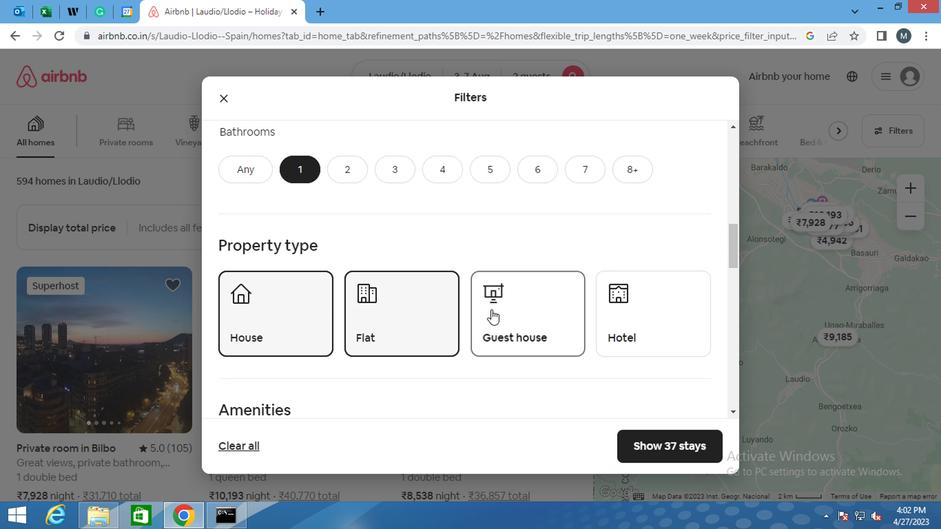 
Action: Mouse pressed left at (662, 310)
Screenshot: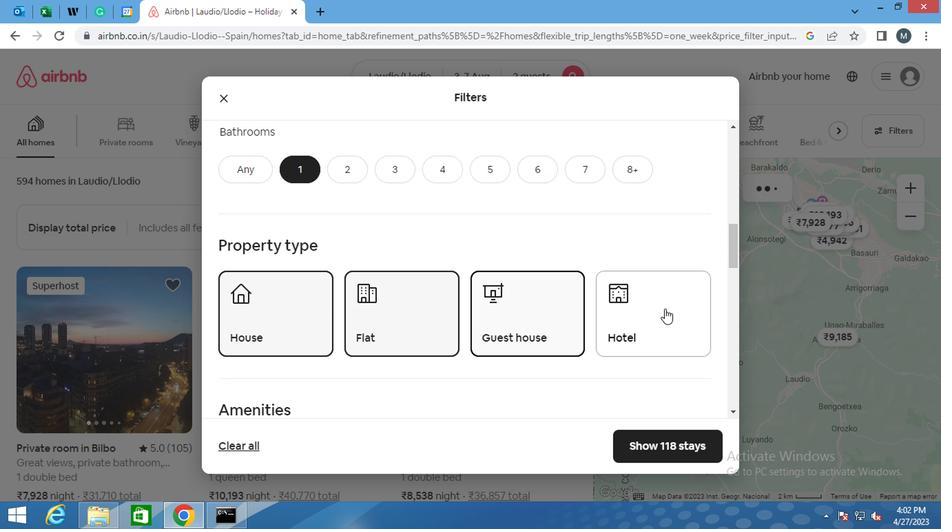 
Action: Mouse moved to (351, 326)
Screenshot: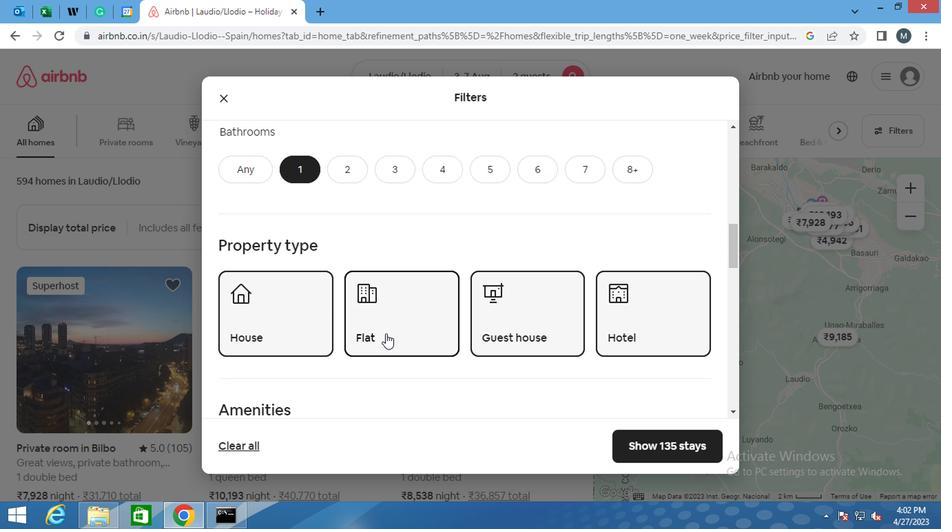 
Action: Mouse scrolled (351, 325) with delta (0, 0)
Screenshot: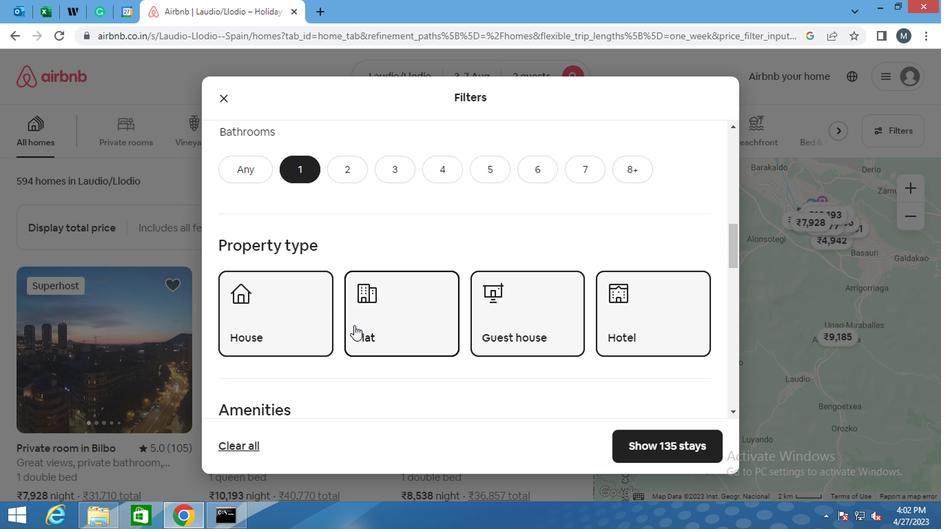 
Action: Mouse moved to (350, 326)
Screenshot: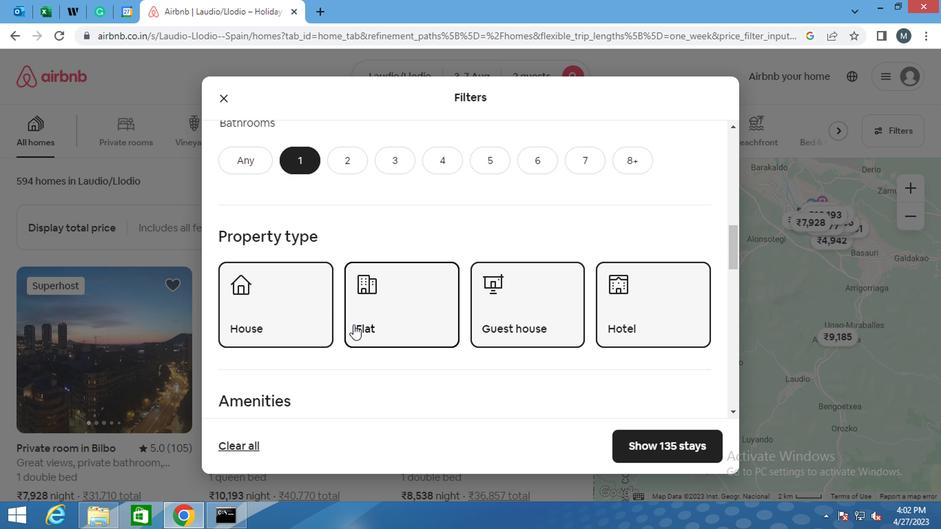 
Action: Mouse scrolled (350, 325) with delta (0, 0)
Screenshot: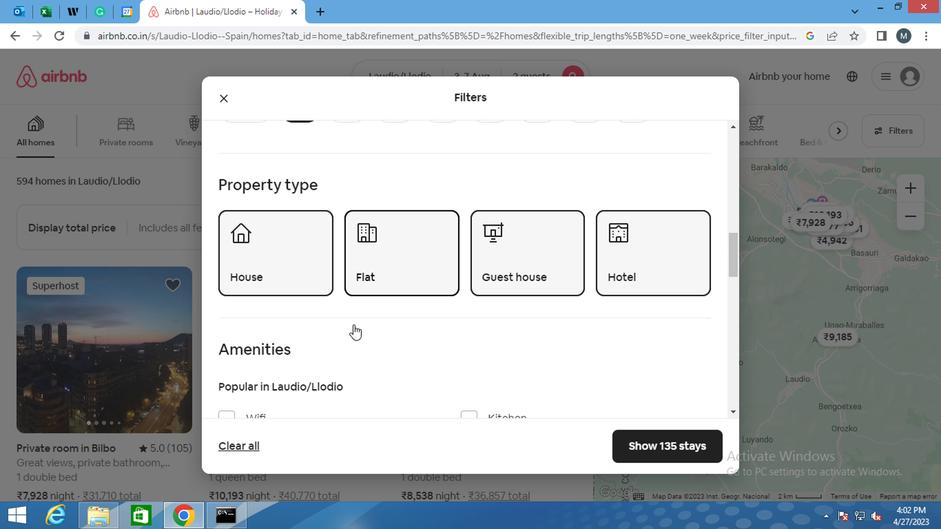 
Action: Mouse scrolled (350, 325) with delta (0, 0)
Screenshot: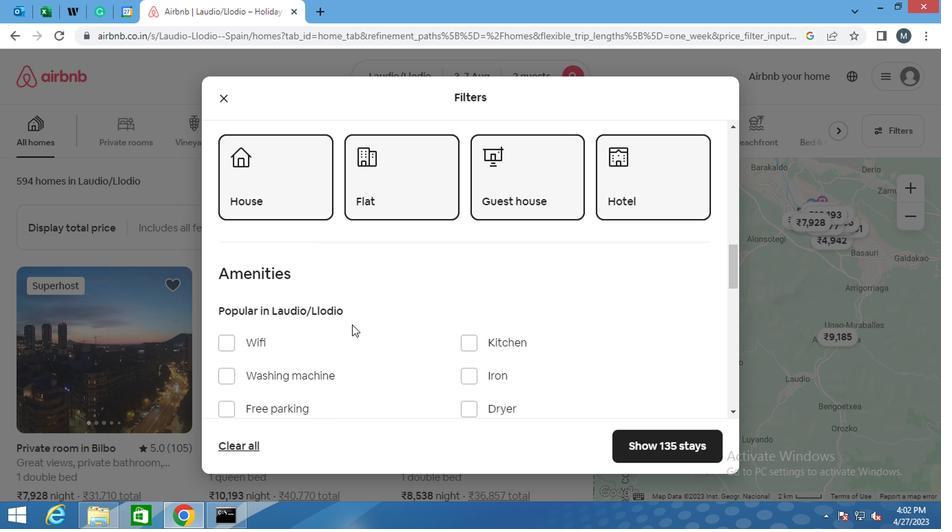 
Action: Mouse moved to (218, 305)
Screenshot: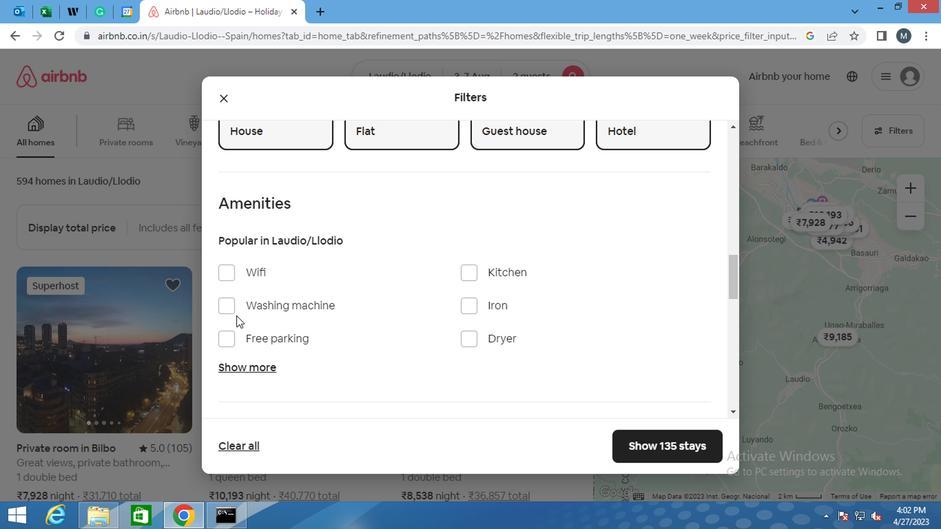 
Action: Mouse pressed left at (218, 305)
Screenshot: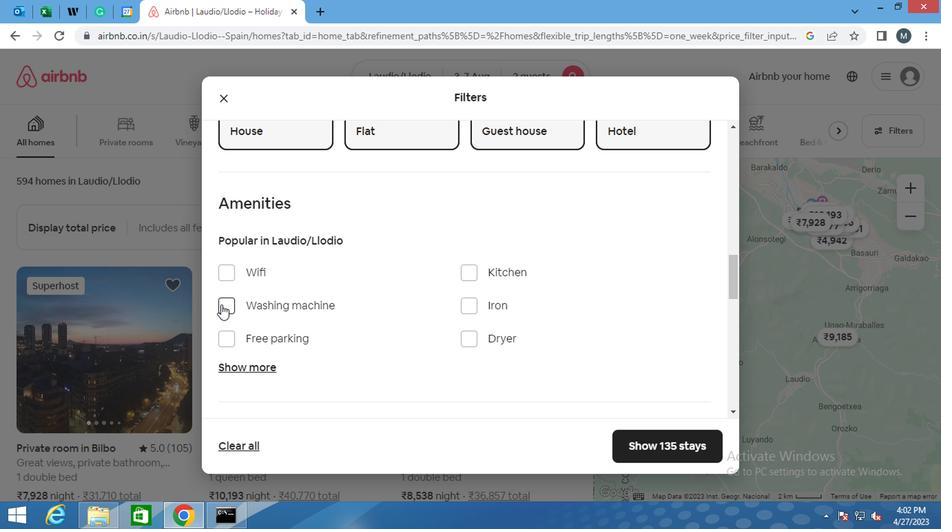 
Action: Mouse moved to (261, 301)
Screenshot: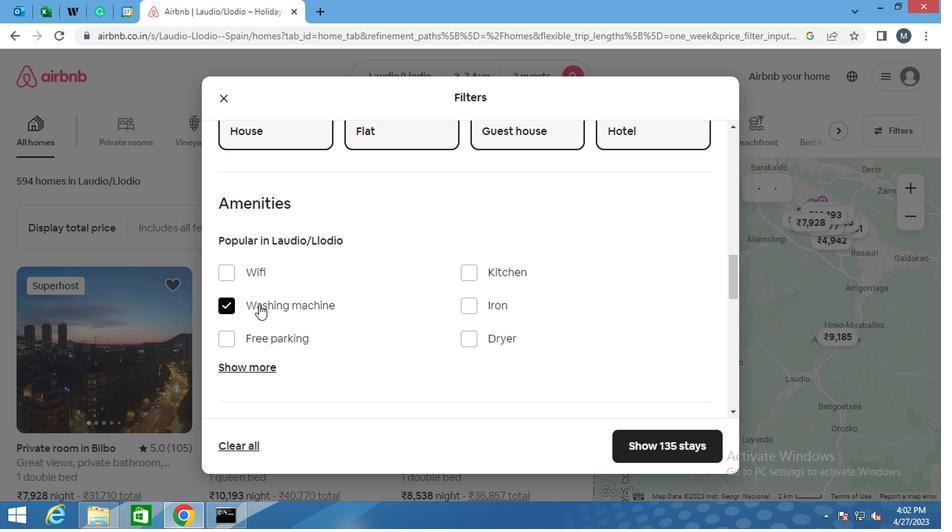 
Action: Mouse scrolled (261, 301) with delta (0, 0)
Screenshot: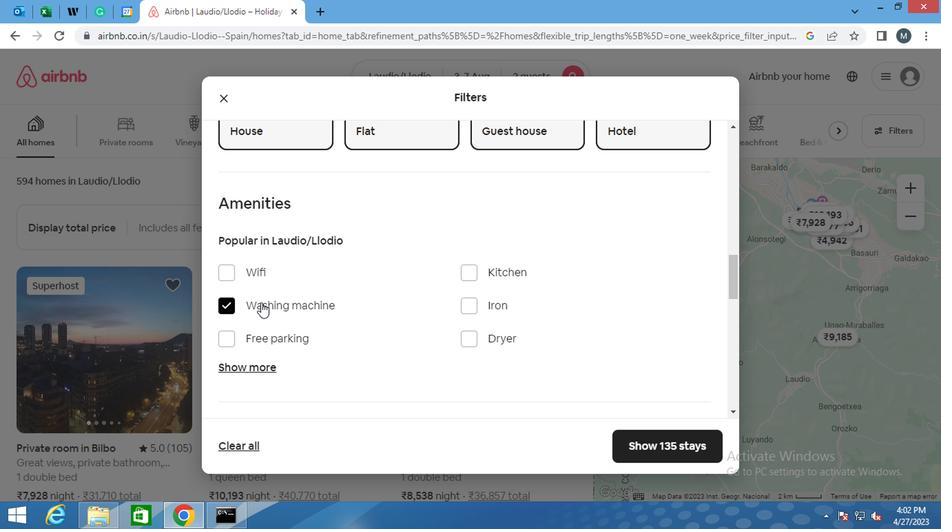 
Action: Mouse moved to (261, 300)
Screenshot: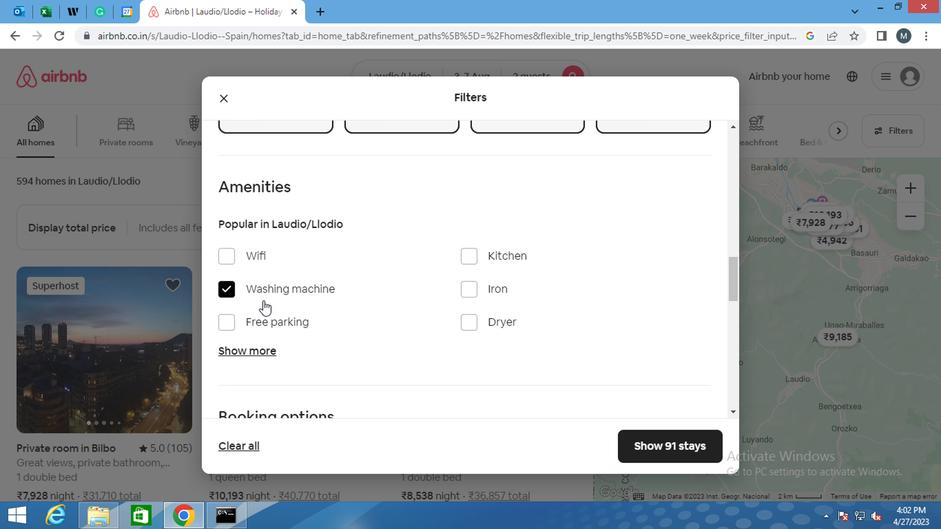 
Action: Mouse scrolled (261, 300) with delta (0, 0)
Screenshot: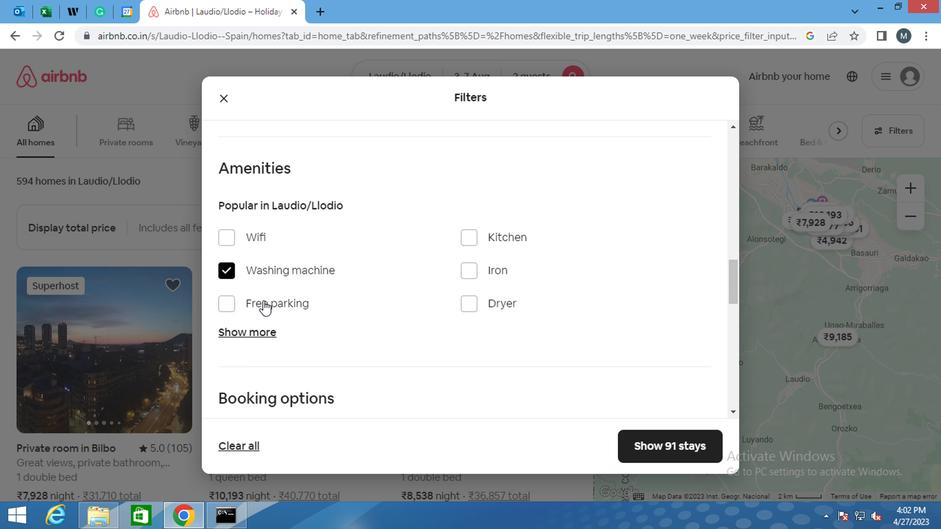 
Action: Mouse scrolled (261, 300) with delta (0, 0)
Screenshot: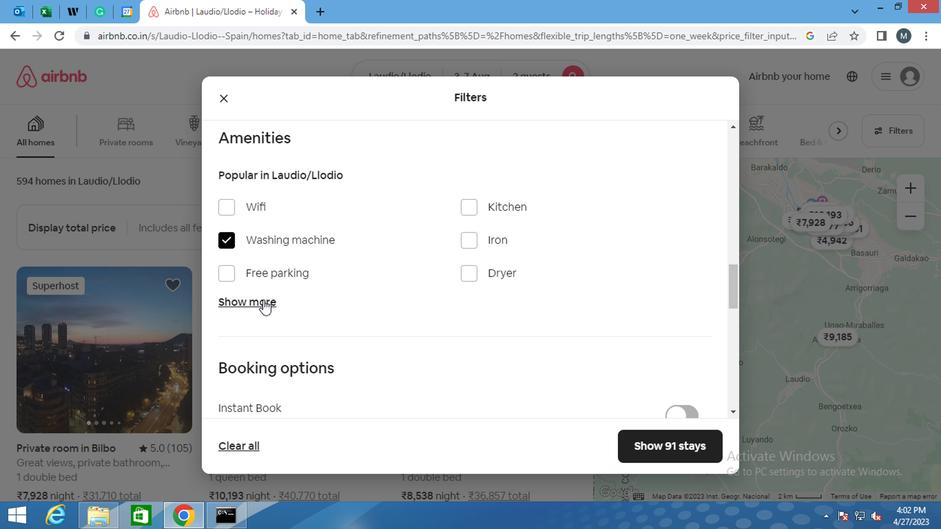 
Action: Mouse moved to (683, 321)
Screenshot: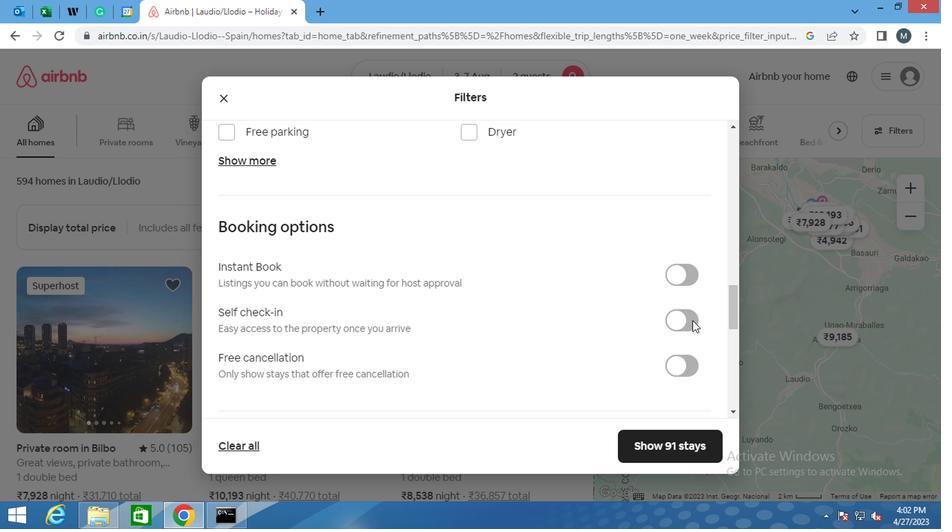 
Action: Mouse pressed left at (683, 321)
Screenshot: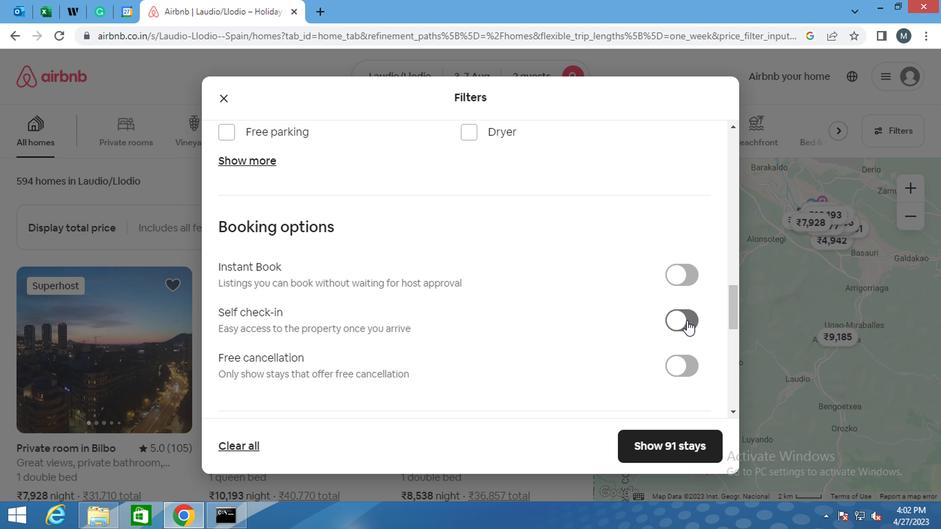 
Action: Mouse moved to (508, 308)
Screenshot: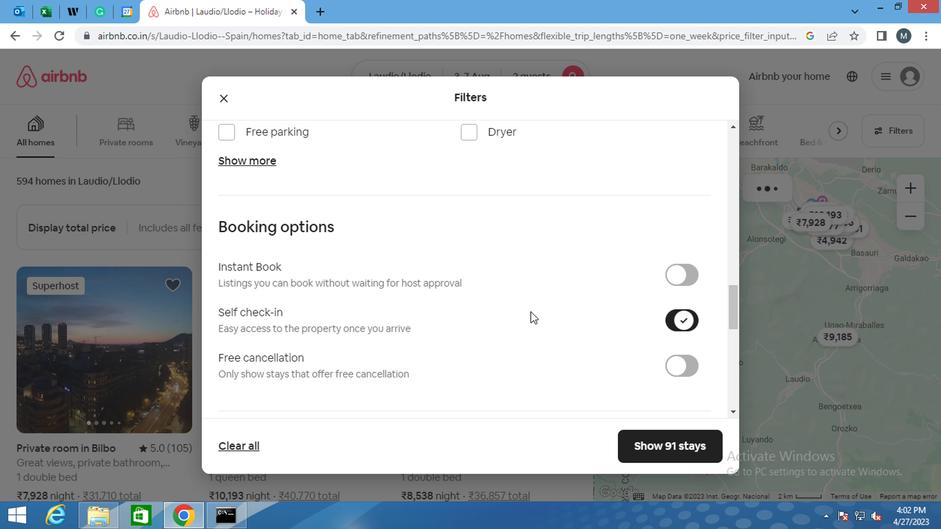 
Action: Mouse scrolled (508, 307) with delta (0, 0)
Screenshot: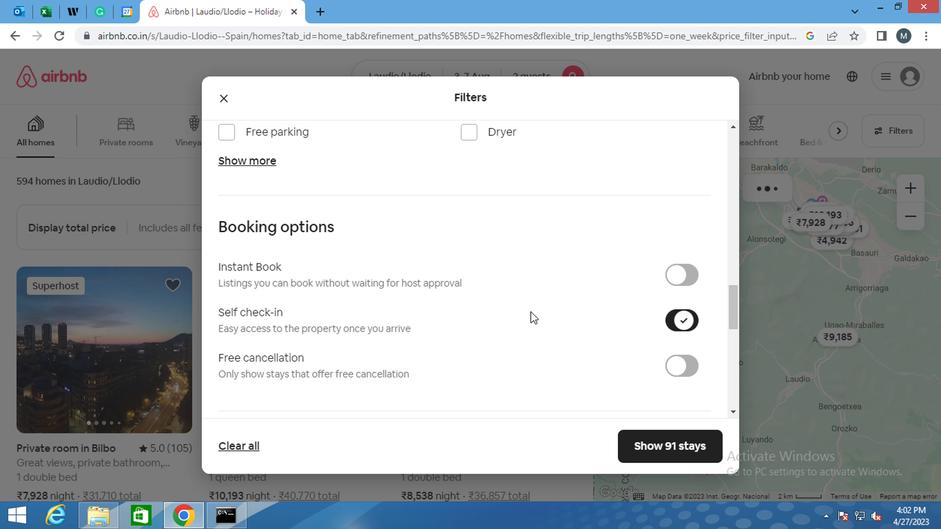 
Action: Mouse moved to (499, 309)
Screenshot: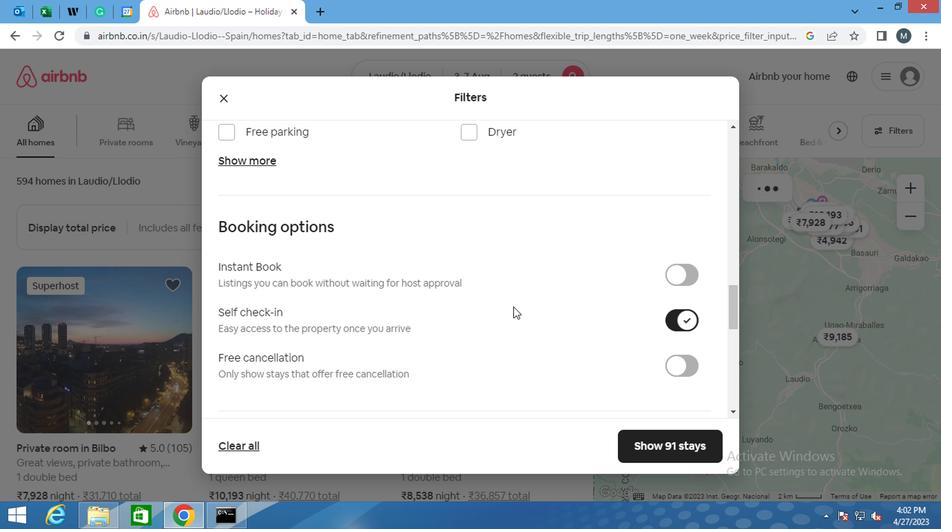 
Action: Mouse scrolled (499, 308) with delta (0, 0)
Screenshot: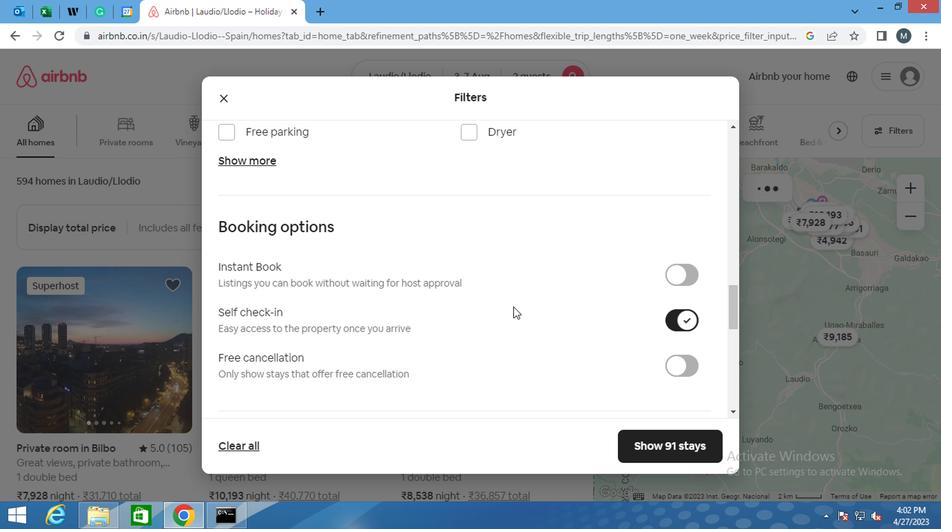 
Action: Mouse moved to (417, 305)
Screenshot: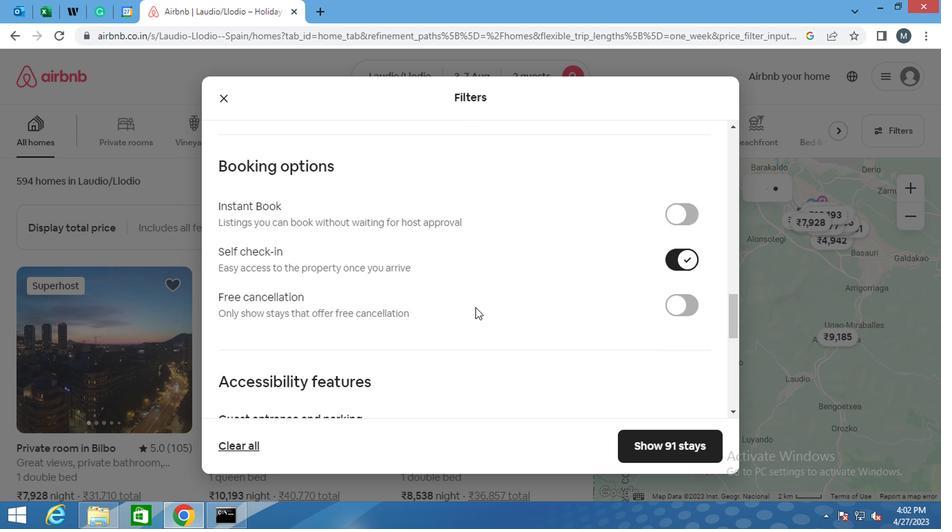 
Action: Mouse scrolled (417, 304) with delta (0, 0)
Screenshot: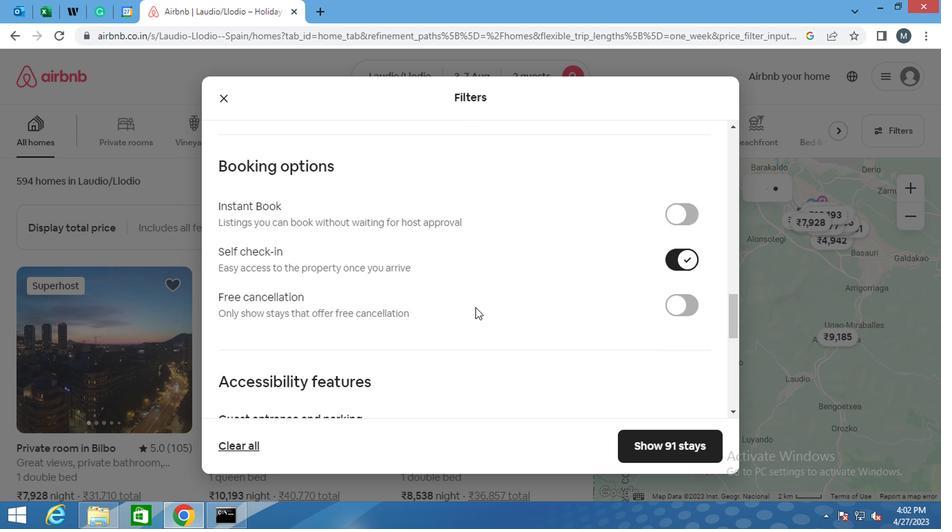 
Action: Mouse moved to (407, 307)
Screenshot: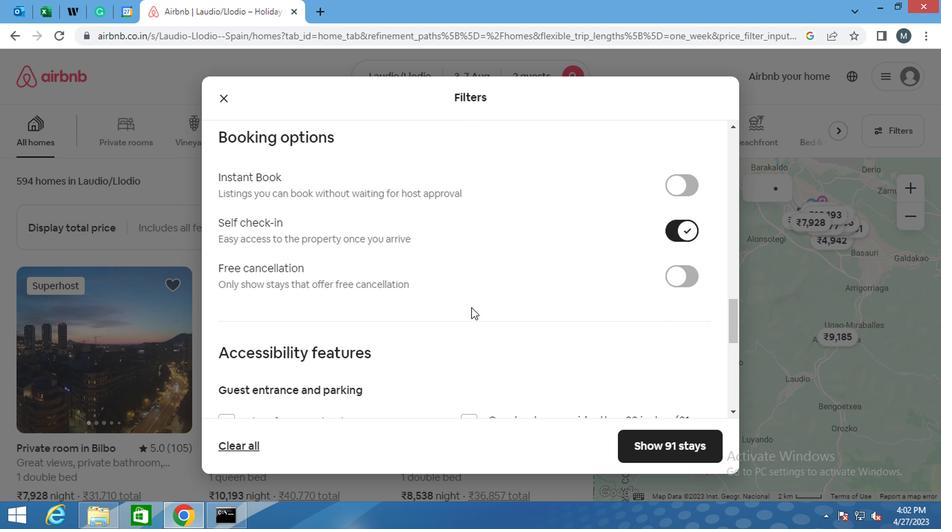 
Action: Mouse scrolled (407, 306) with delta (0, 0)
Screenshot: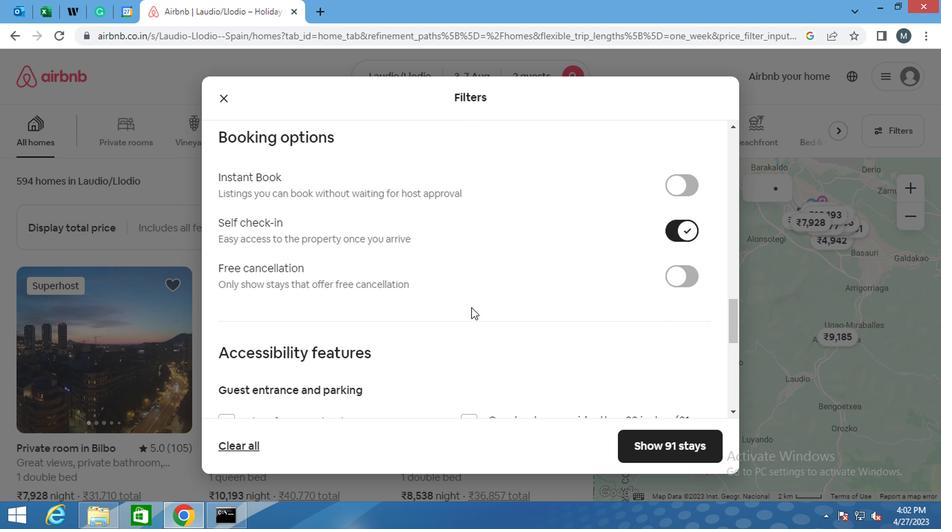 
Action: Mouse moved to (337, 321)
Screenshot: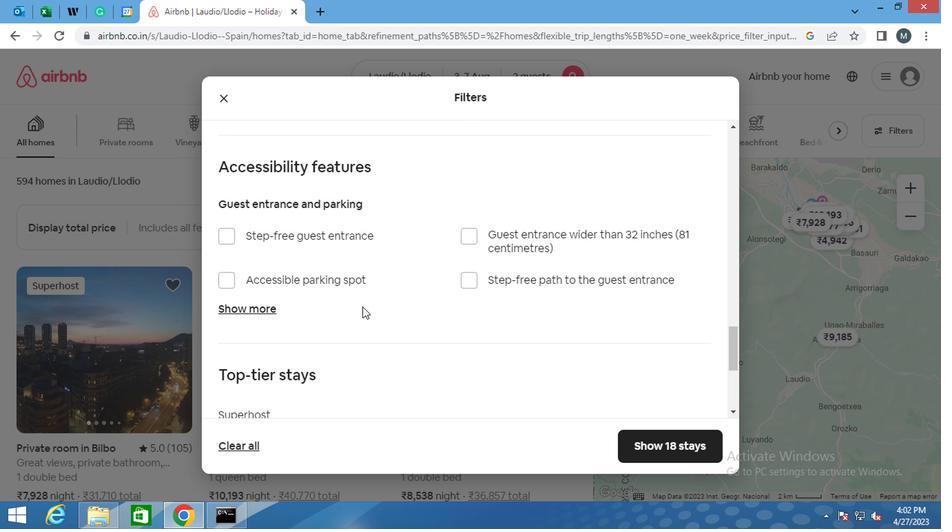 
Action: Mouse scrolled (337, 321) with delta (0, 0)
Screenshot: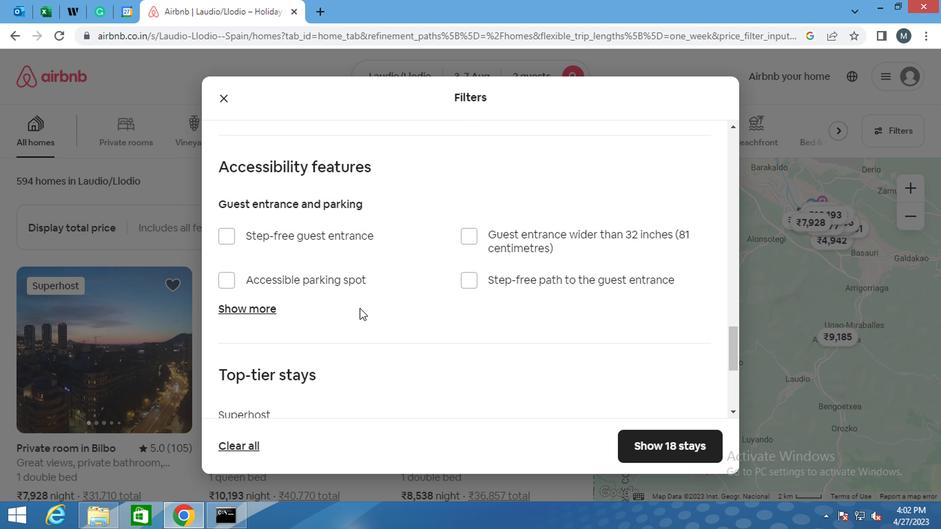 
Action: Mouse moved to (337, 321)
Screenshot: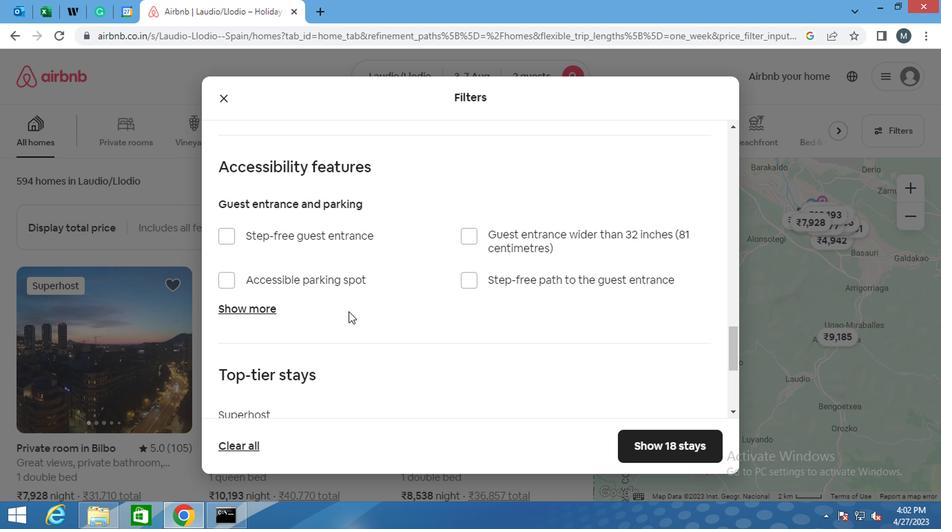 
Action: Mouse scrolled (337, 321) with delta (0, 0)
Screenshot: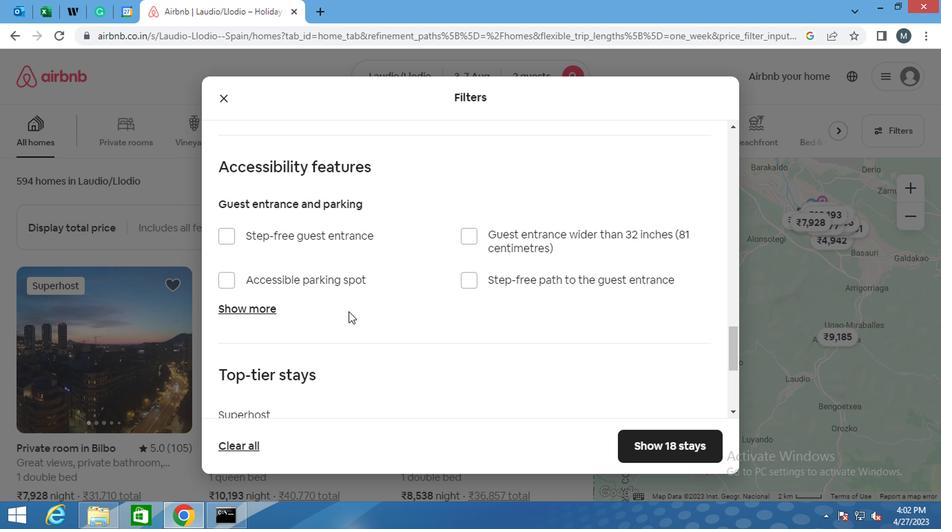 
Action: Mouse moved to (336, 321)
Screenshot: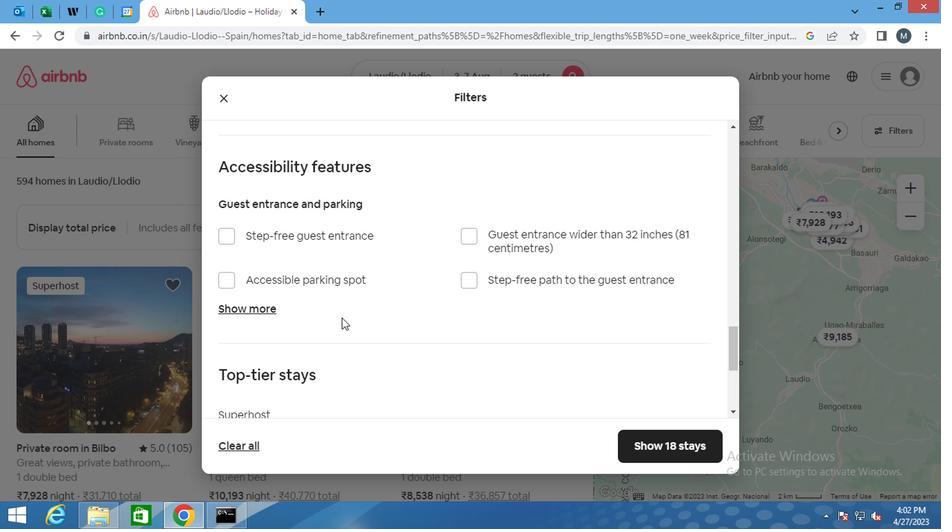 
Action: Mouse scrolled (336, 321) with delta (0, 0)
Screenshot: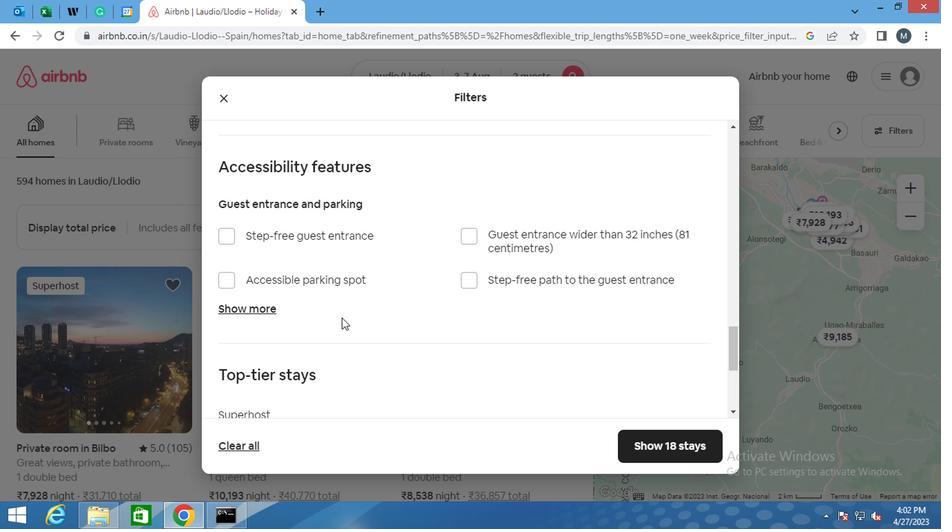 
Action: Mouse moved to (325, 327)
Screenshot: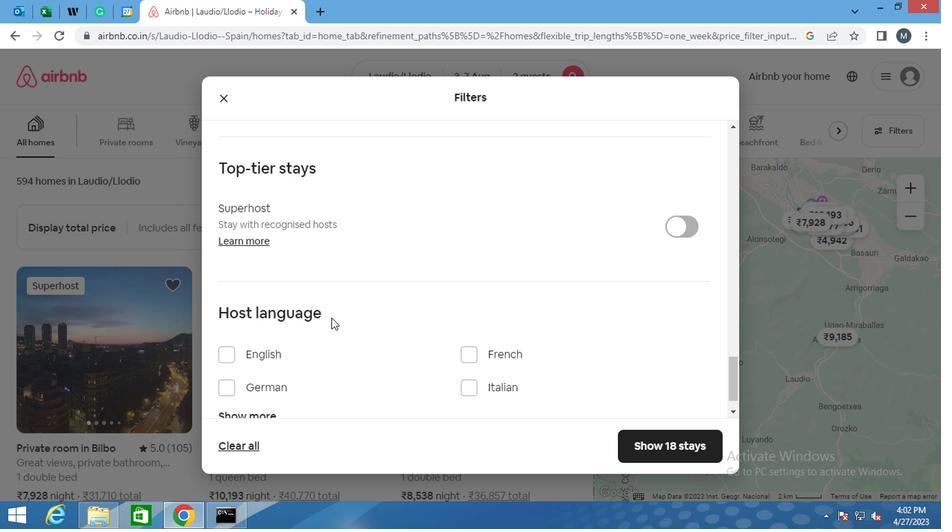 
Action: Mouse scrolled (325, 326) with delta (0, 0)
Screenshot: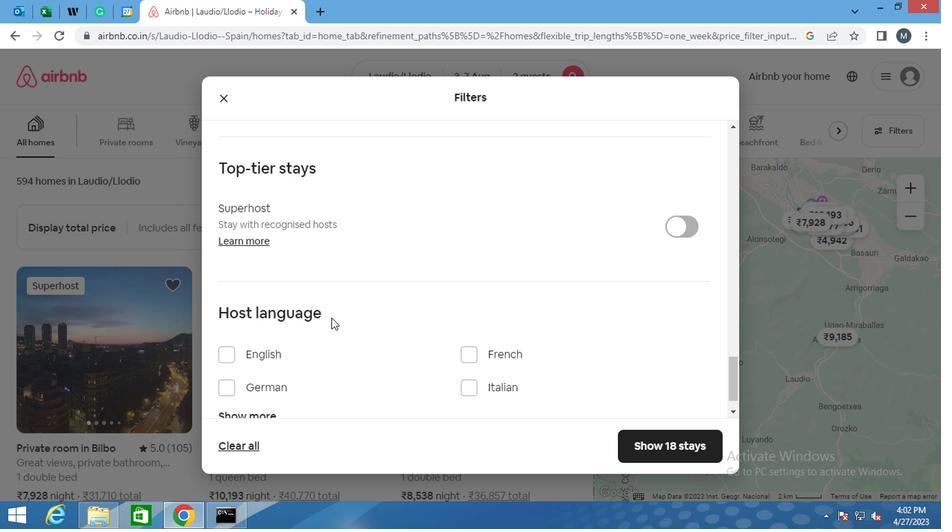 
Action: Mouse moved to (312, 337)
Screenshot: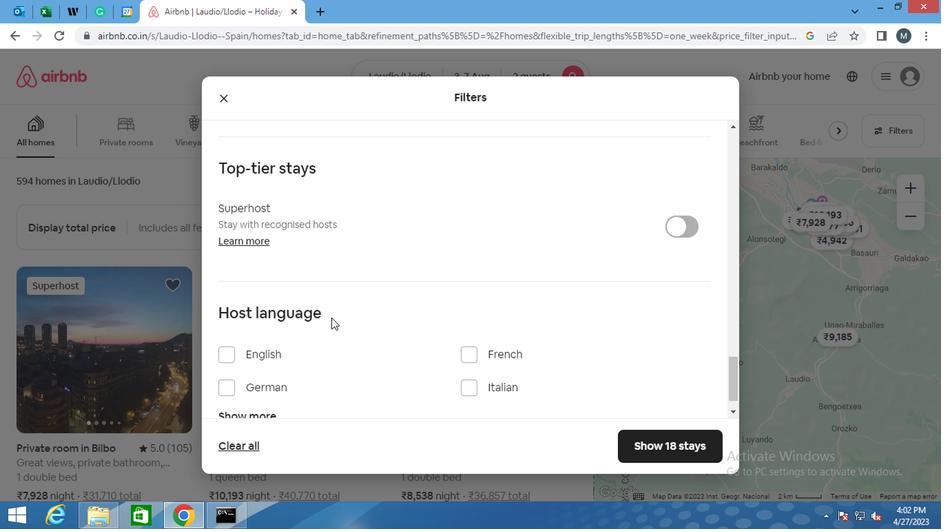 
Action: Mouse scrolled (312, 336) with delta (0, 0)
Screenshot: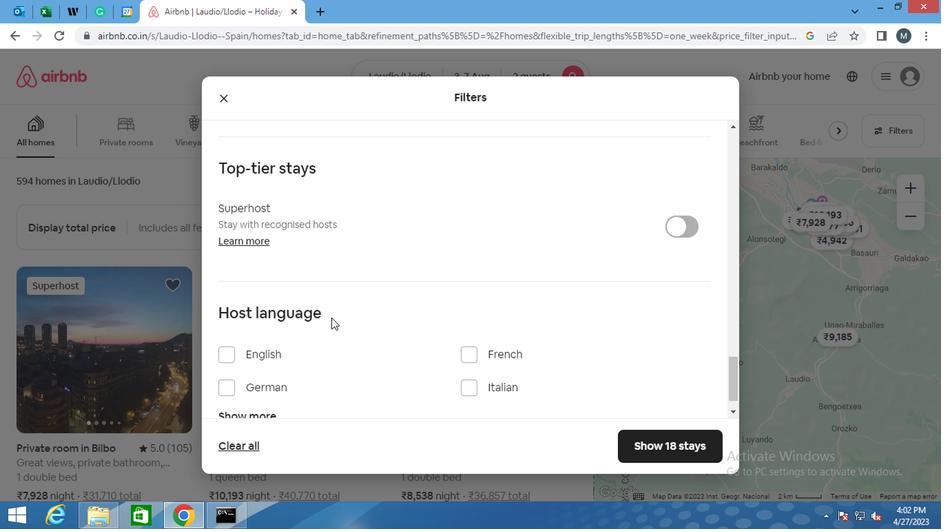 
Action: Mouse moved to (218, 327)
Screenshot: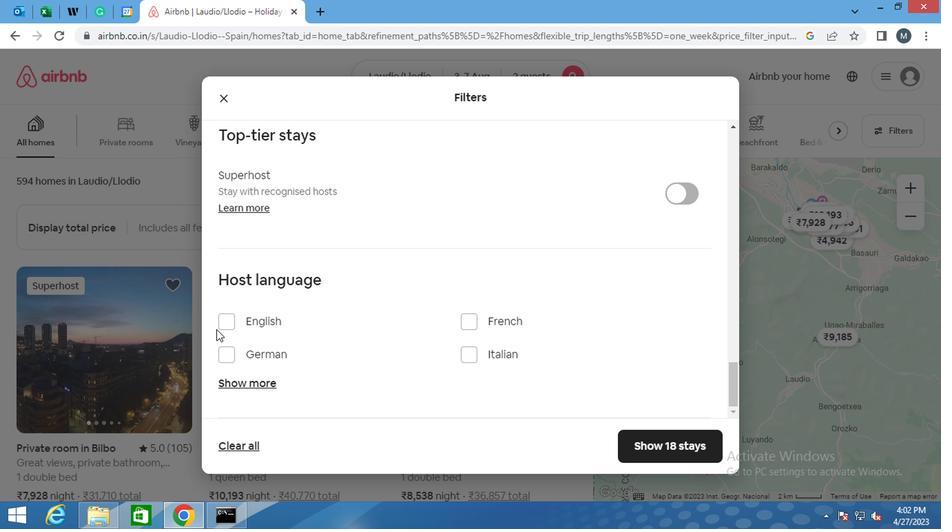 
Action: Mouse pressed left at (218, 327)
Screenshot: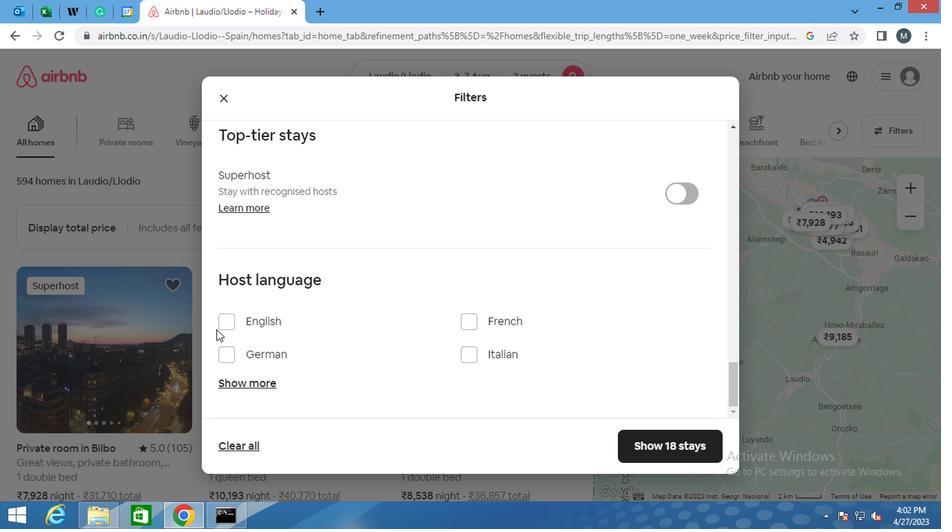 
Action: Mouse moved to (650, 448)
Screenshot: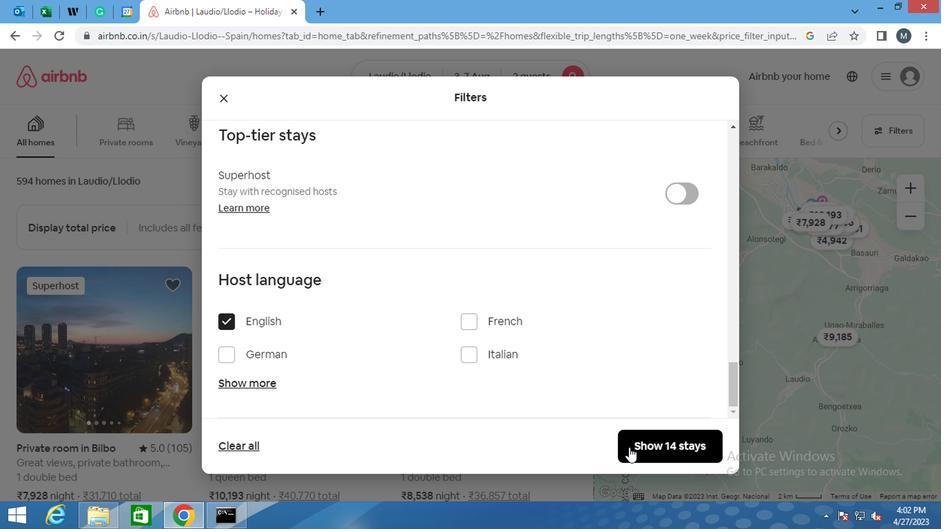 
Action: Mouse pressed left at (650, 448)
Screenshot: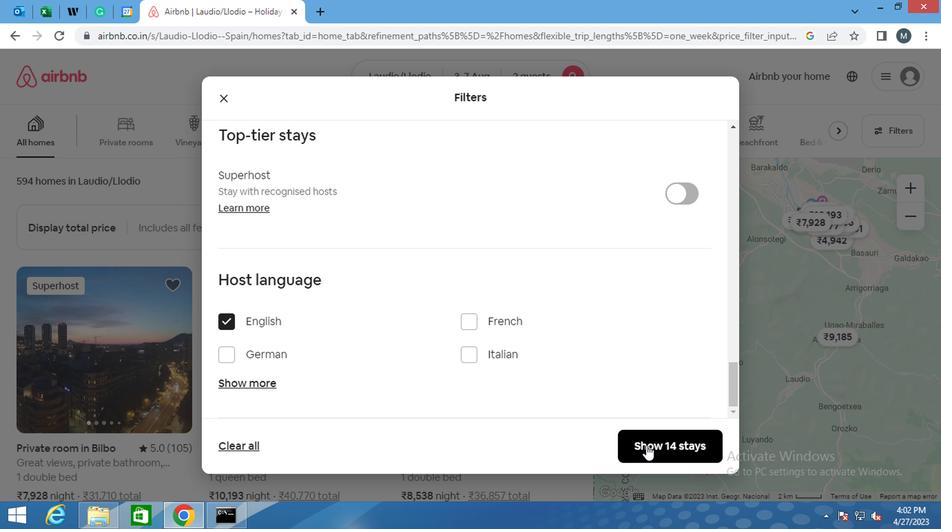 
Action: Mouse moved to (650, 447)
Screenshot: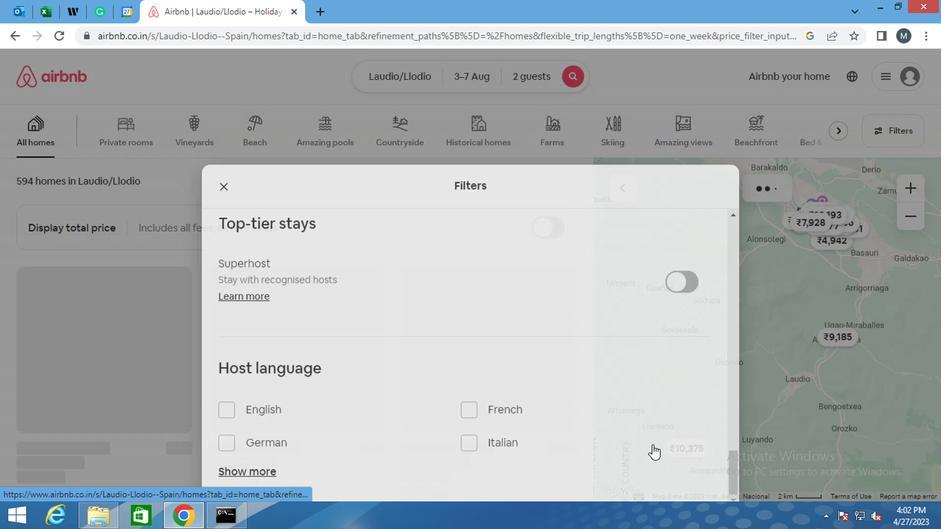 
